Task: Select Convenience. Add to cart, from DollarGeneral for 3553 Washington Street, Alice, Texas 78332, Cell Number 361-396-6470, following items : Five Deep Breaths Relaxing Formula Shower Steamer Fizzie Eucalyptus and Tea Tree - 1, Dove Sensitive Skin Beauty Soap Bars Unscented - 1, Degree Advanced Advanced Antiperspirant Deodorant Cool Rush - 1, Colgate Plus Soft Full Head Toothbrushes Value Pack - 1
Action: Mouse moved to (488, 134)
Screenshot: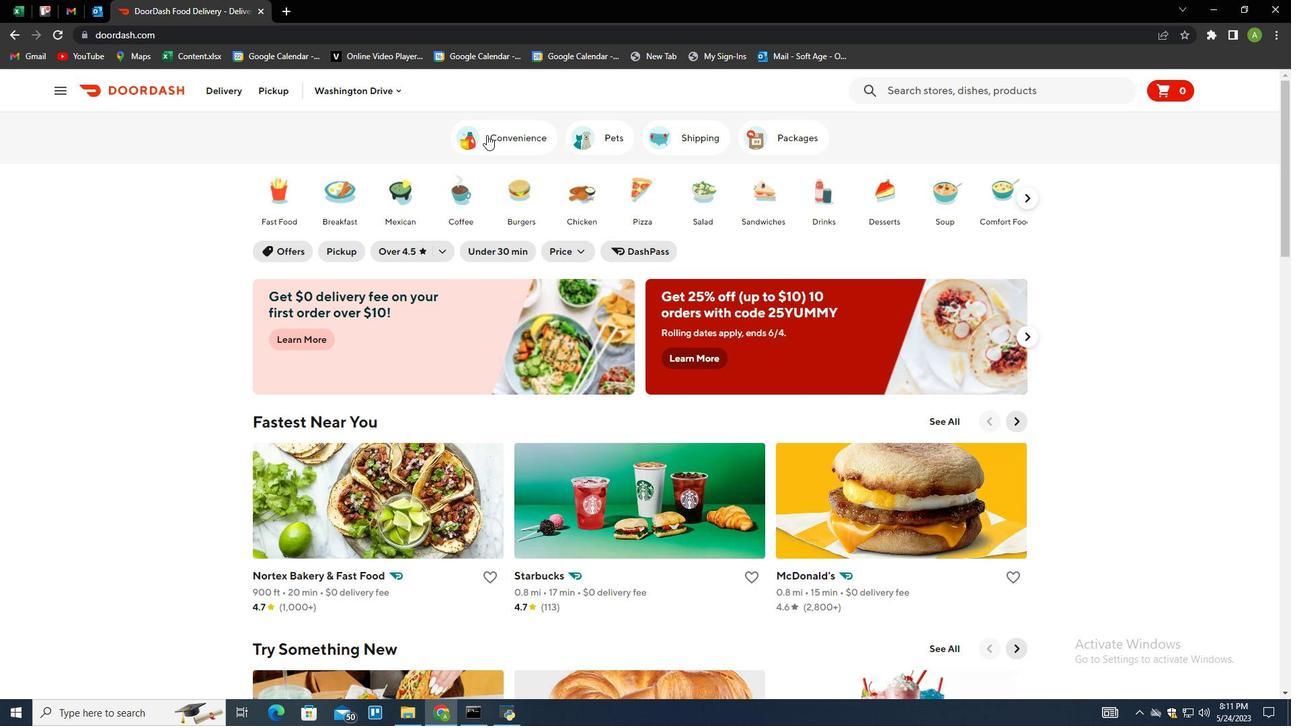 
Action: Mouse pressed left at (488, 134)
Screenshot: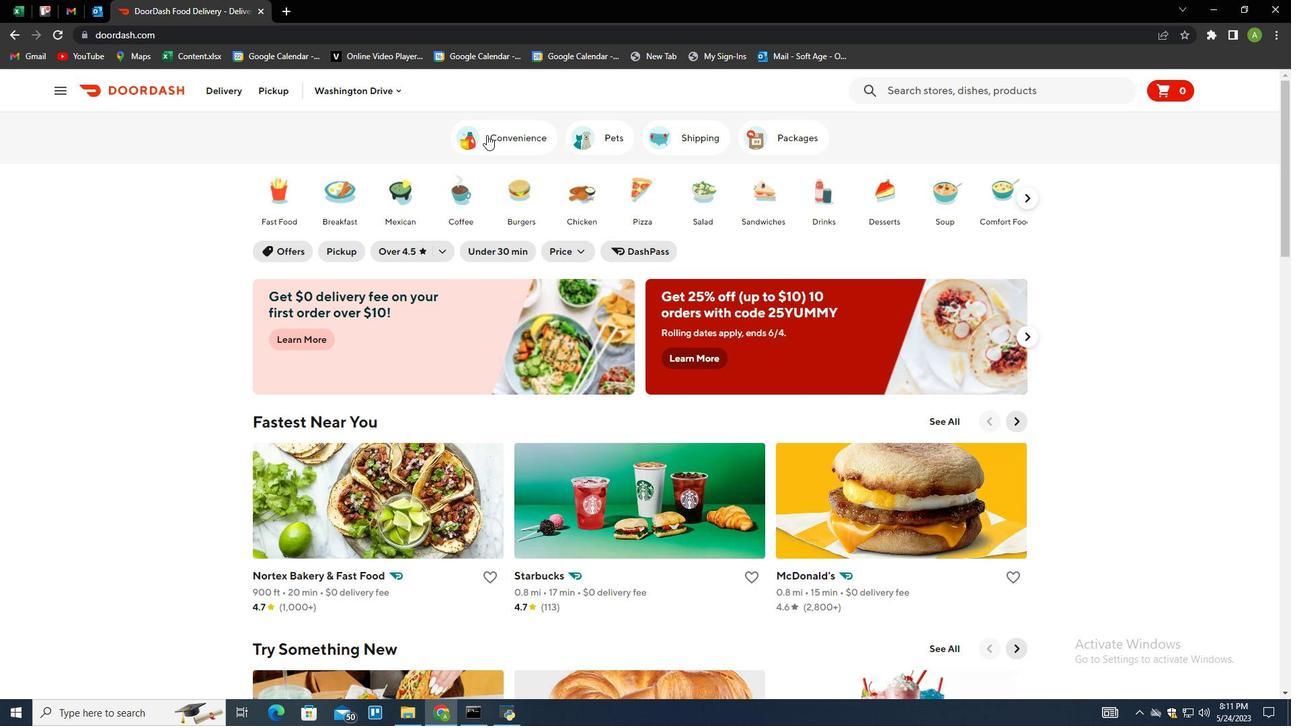 
Action: Mouse moved to (354, 421)
Screenshot: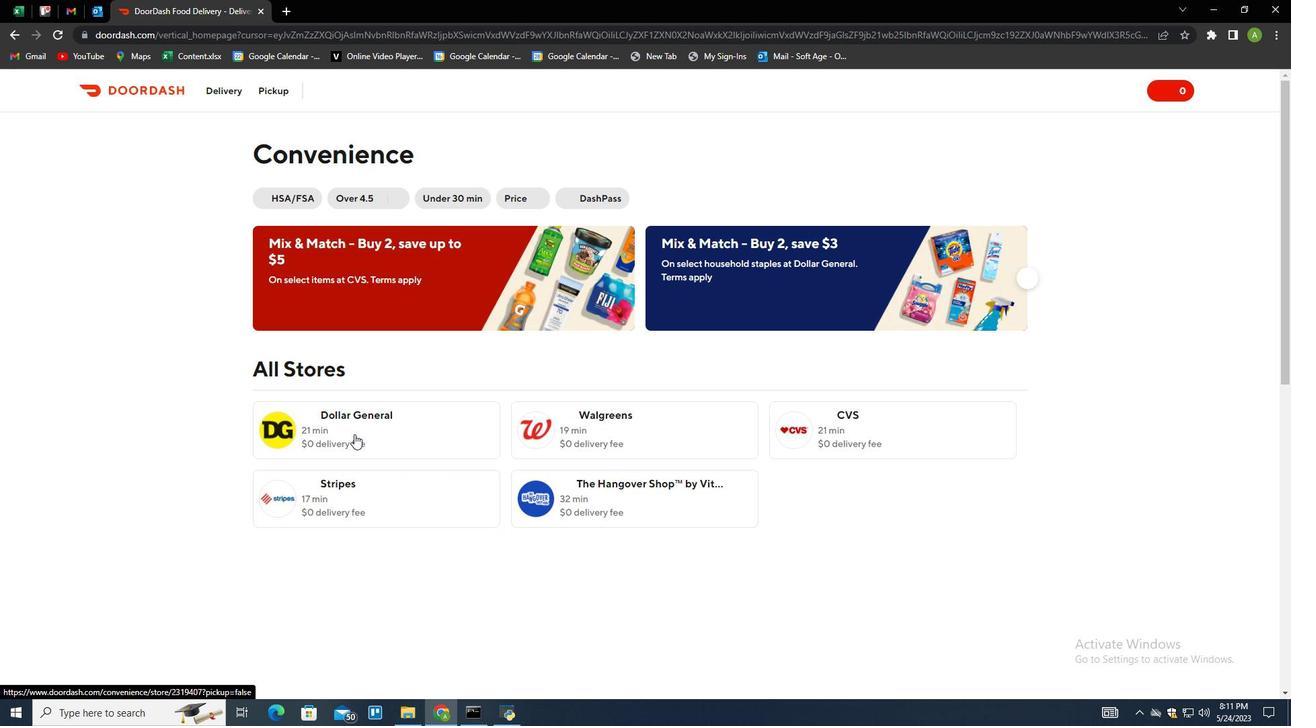 
Action: Mouse pressed left at (354, 421)
Screenshot: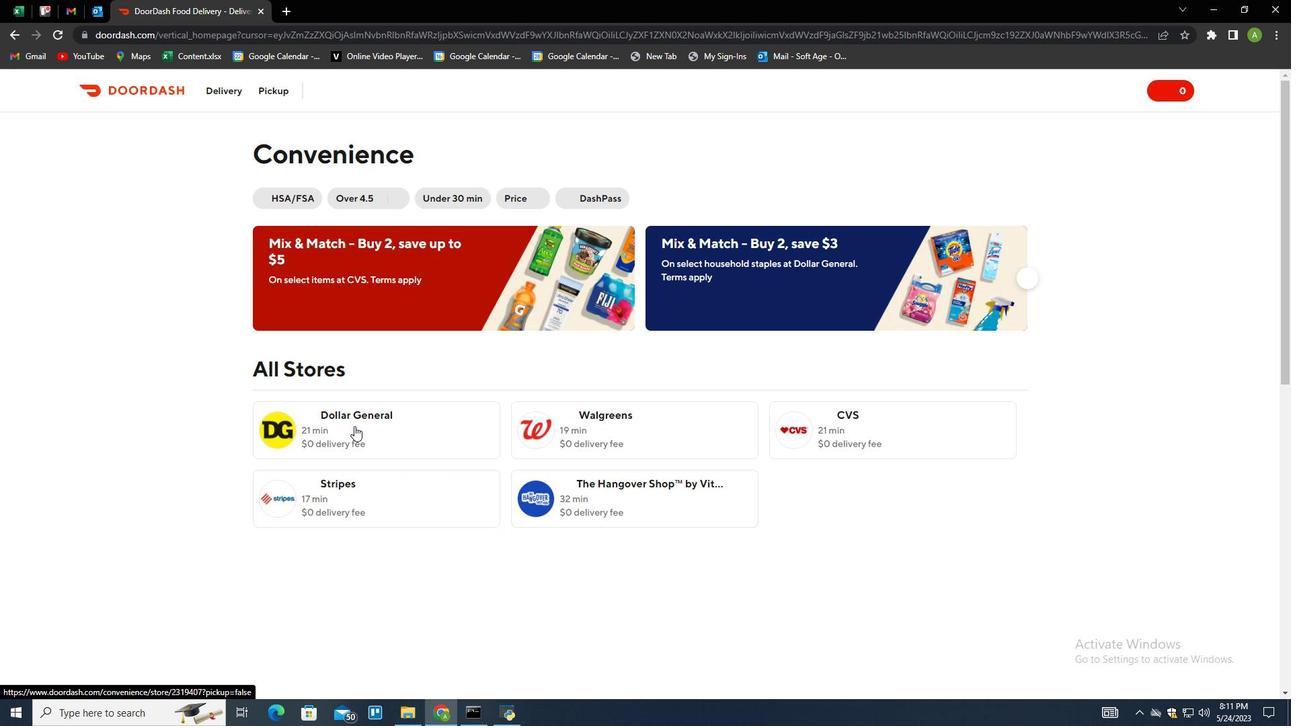 
Action: Mouse moved to (286, 87)
Screenshot: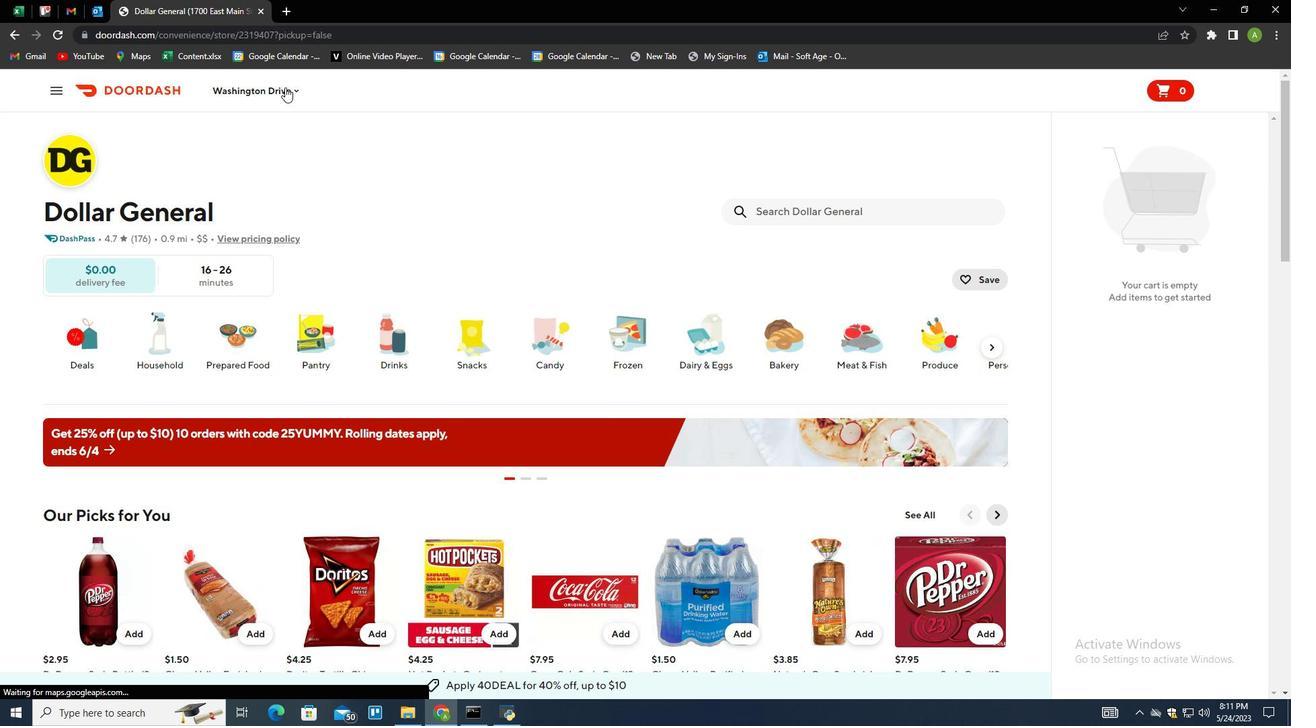 
Action: Mouse pressed left at (286, 87)
Screenshot: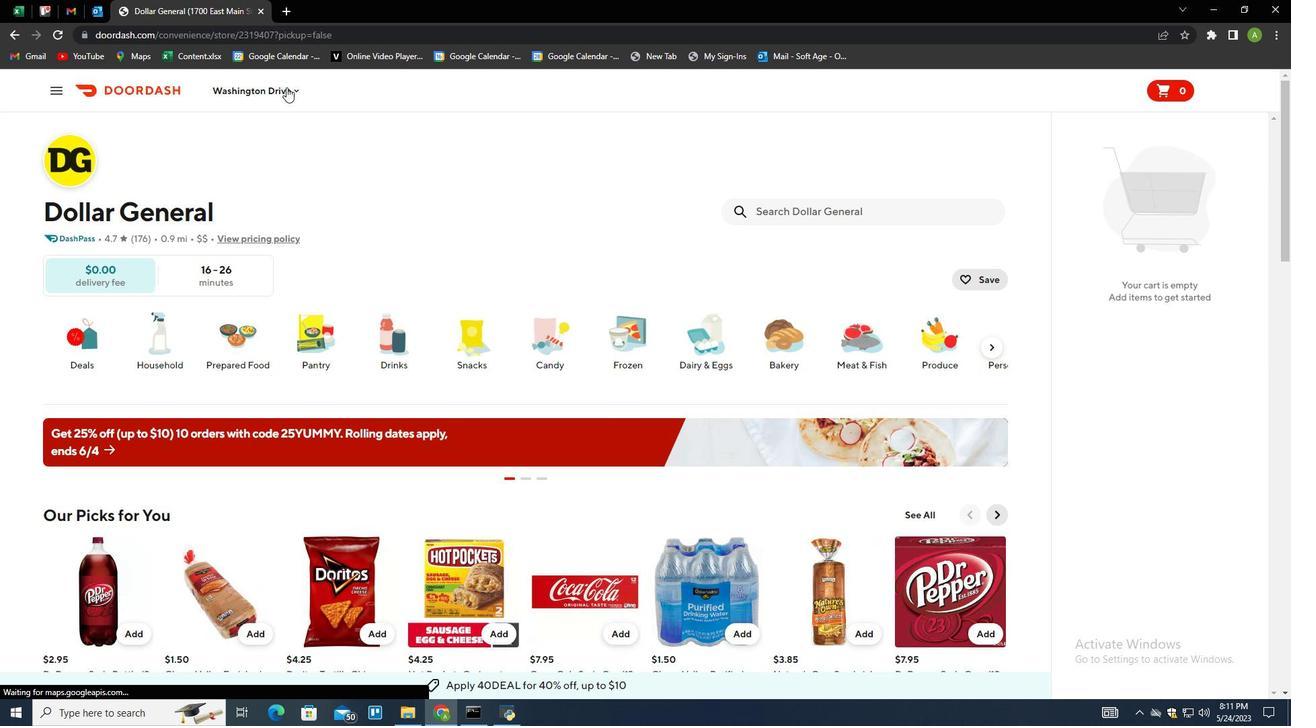 
Action: Mouse moved to (296, 145)
Screenshot: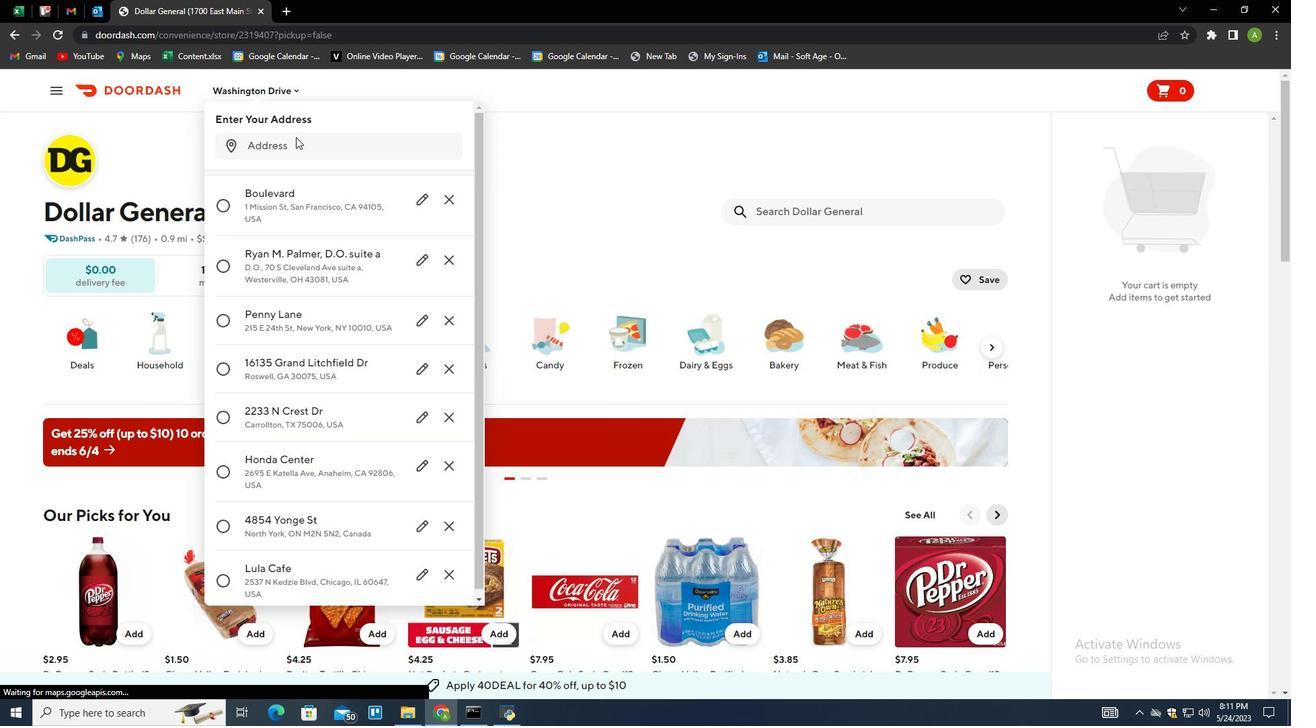 
Action: Mouse pressed left at (296, 145)
Screenshot: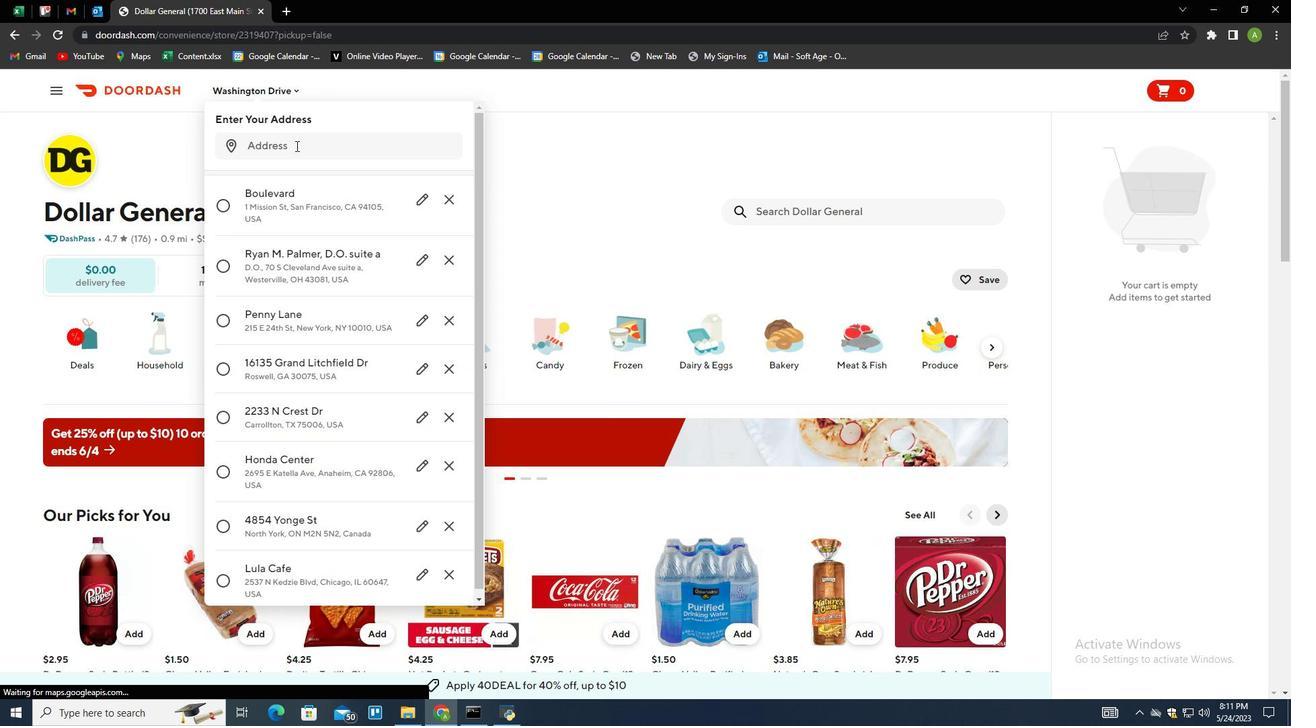 
Action: Key pressed 3553<Key.space>washington<Key.space>street,alice,<Key.space>texas<Key.space>78332<Key.enter>
Screenshot: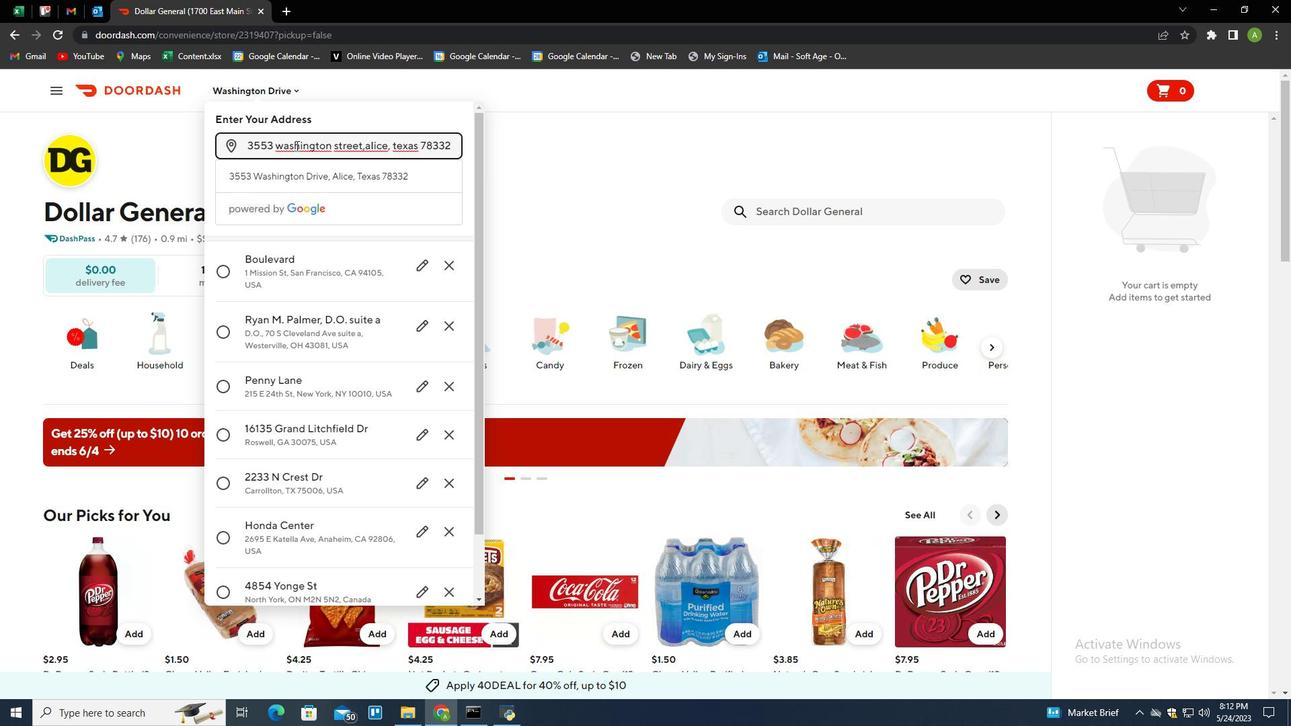 
Action: Mouse moved to (398, 558)
Screenshot: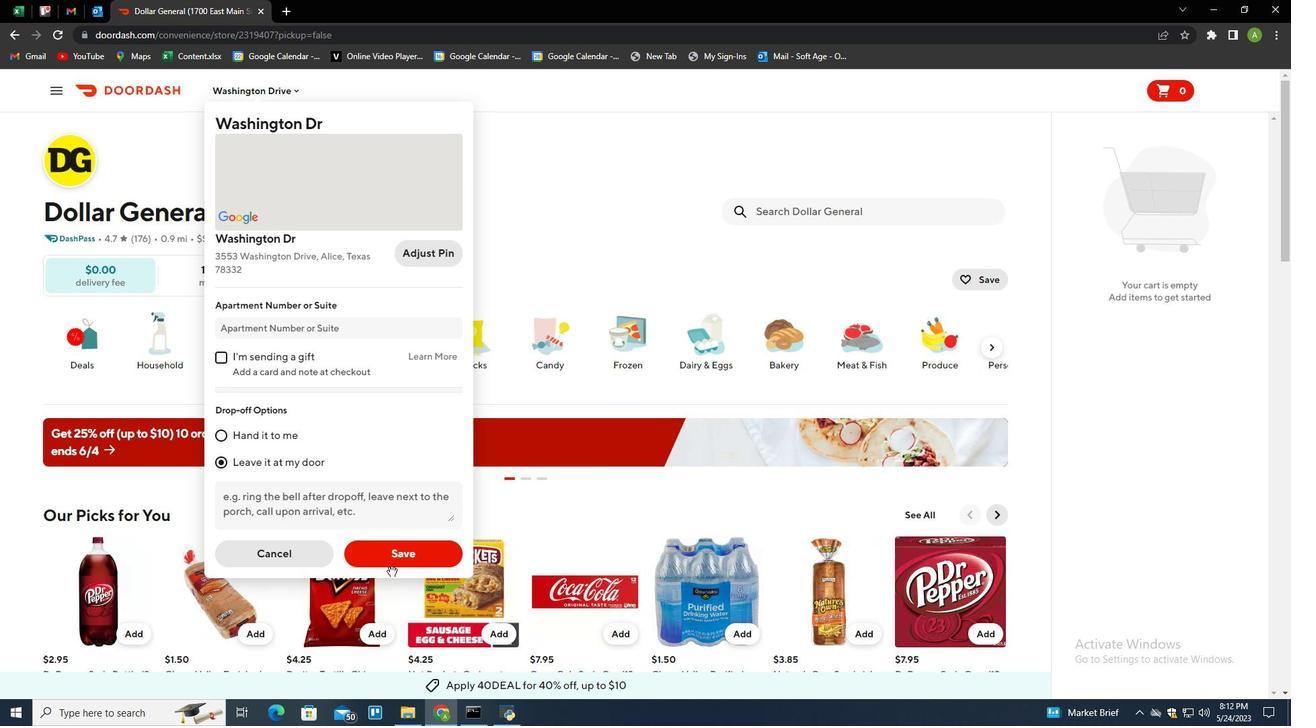
Action: Mouse pressed left at (398, 558)
Screenshot: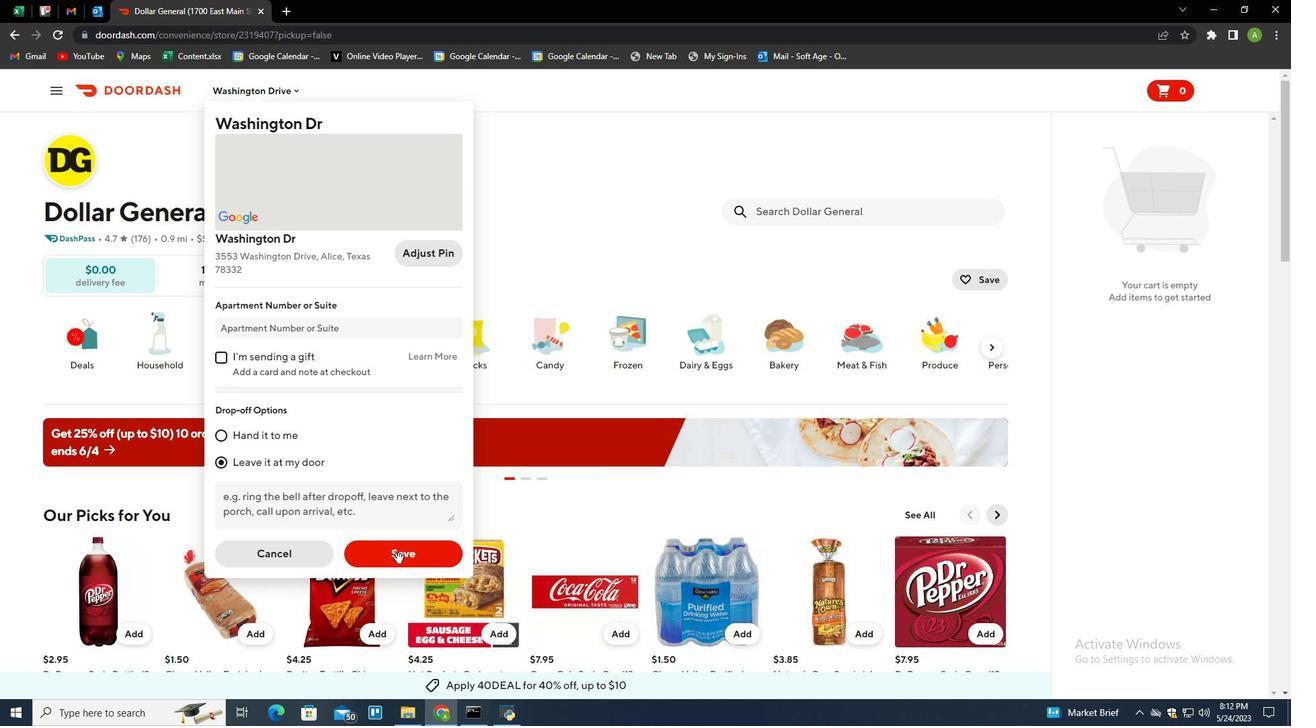 
Action: Mouse moved to (804, 206)
Screenshot: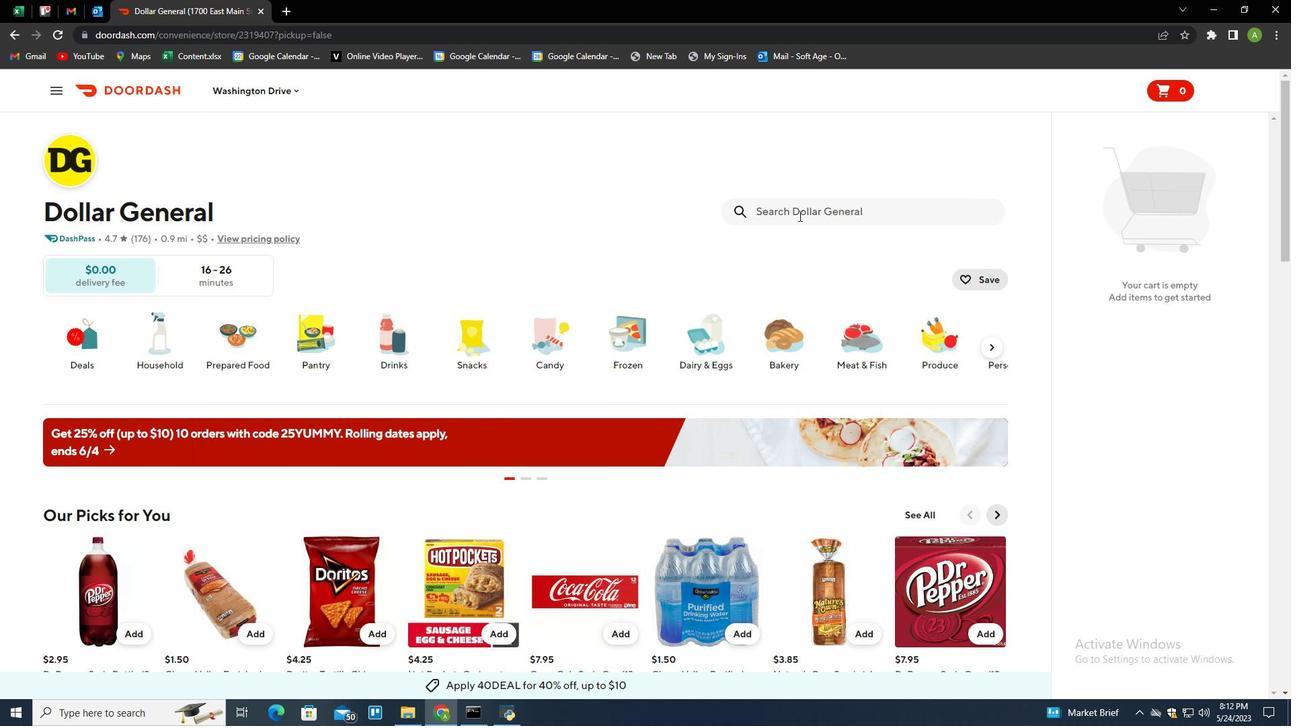 
Action: Mouse pressed left at (804, 206)
Screenshot: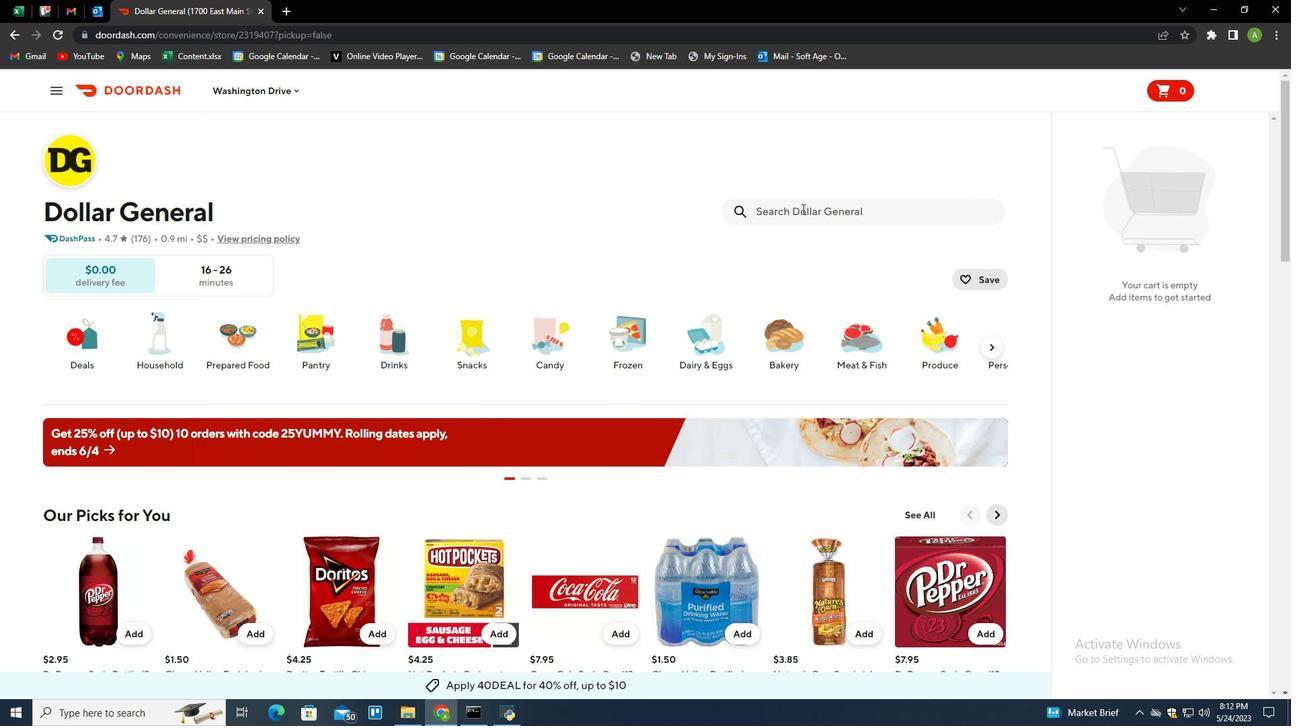 
Action: Mouse moved to (736, 236)
Screenshot: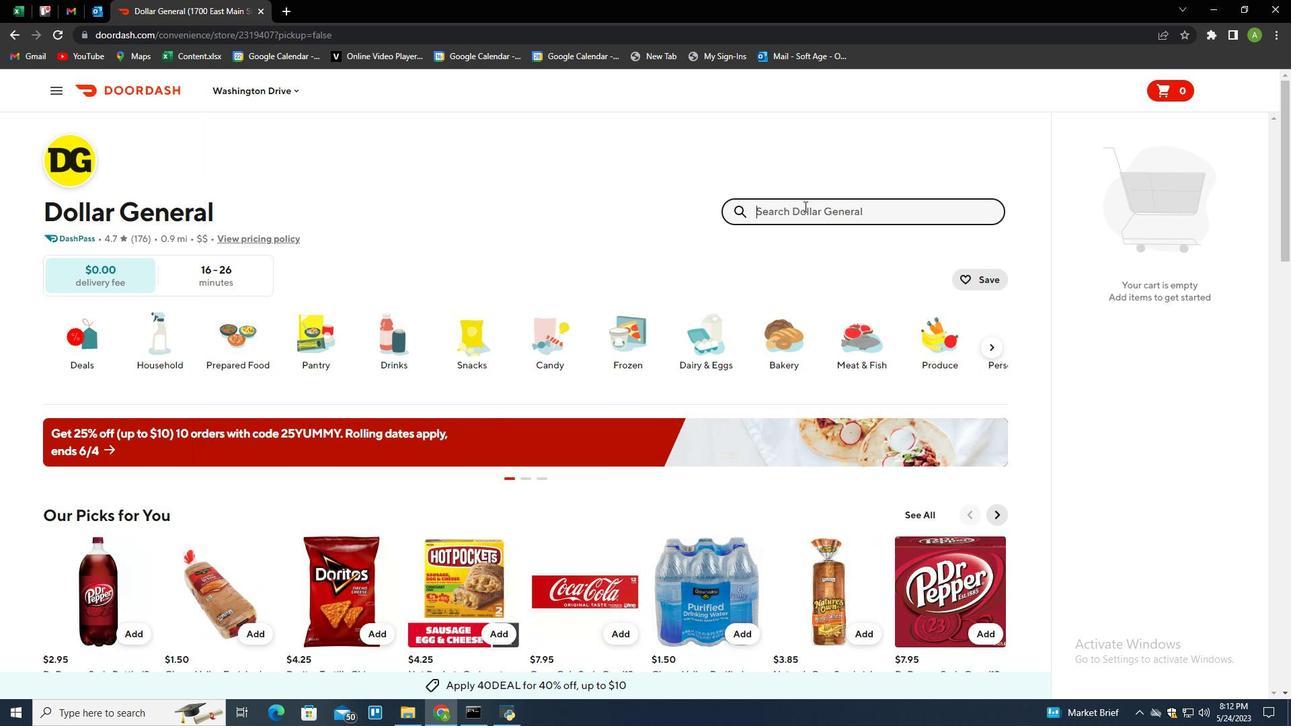 
Action: Key pressed five<Key.space>deep<Key.space>breaths<Key.space>relaxing<Key.space>formula<Key.space>shower<Key.space>steamer<Key.space>fizzie<Key.space>eucalyptus<Key.space>and<Key.space>tea<Key.space>tree<Key.enter>
Screenshot: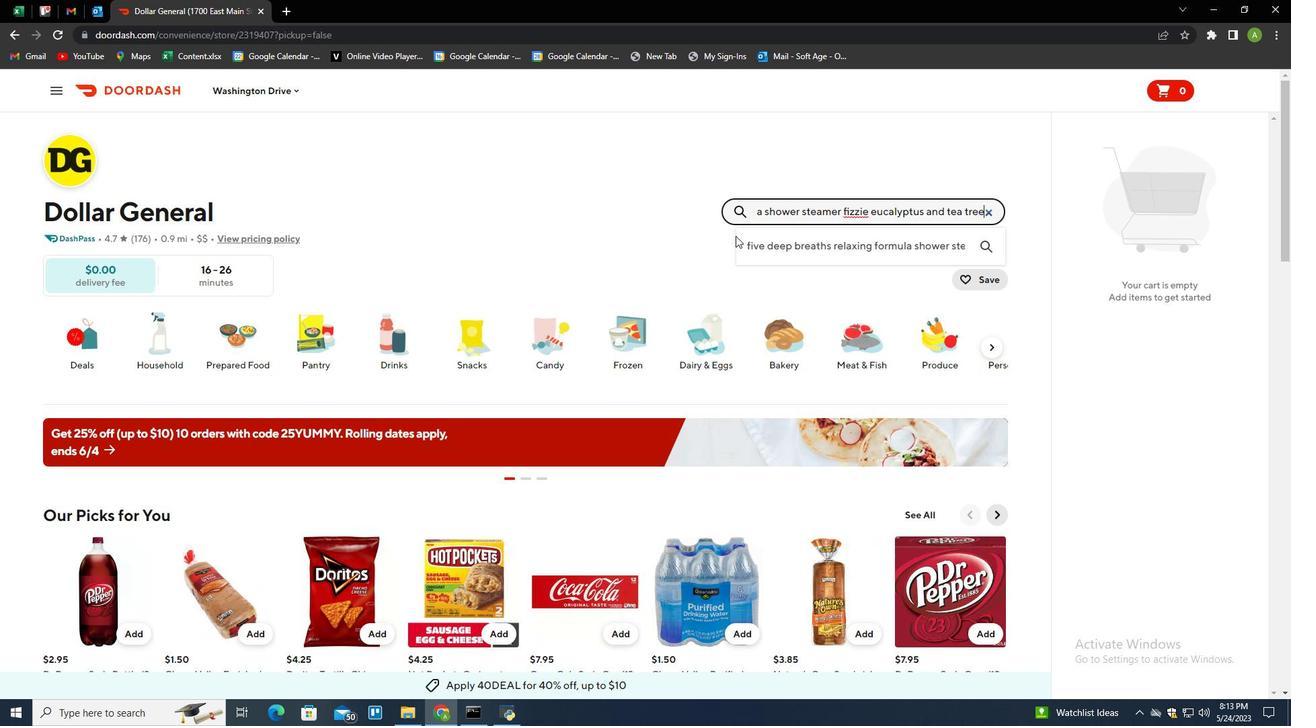 
Action: Mouse moved to (121, 365)
Screenshot: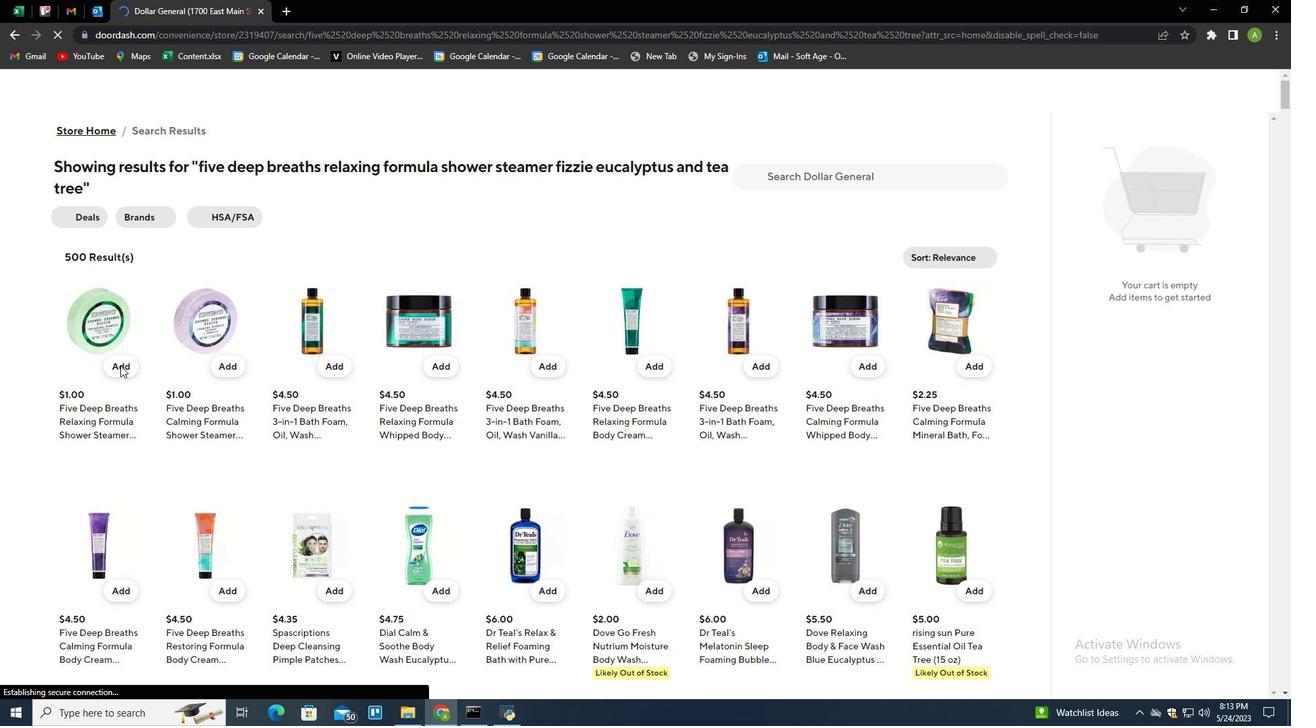 
Action: Mouse pressed left at (121, 365)
Screenshot: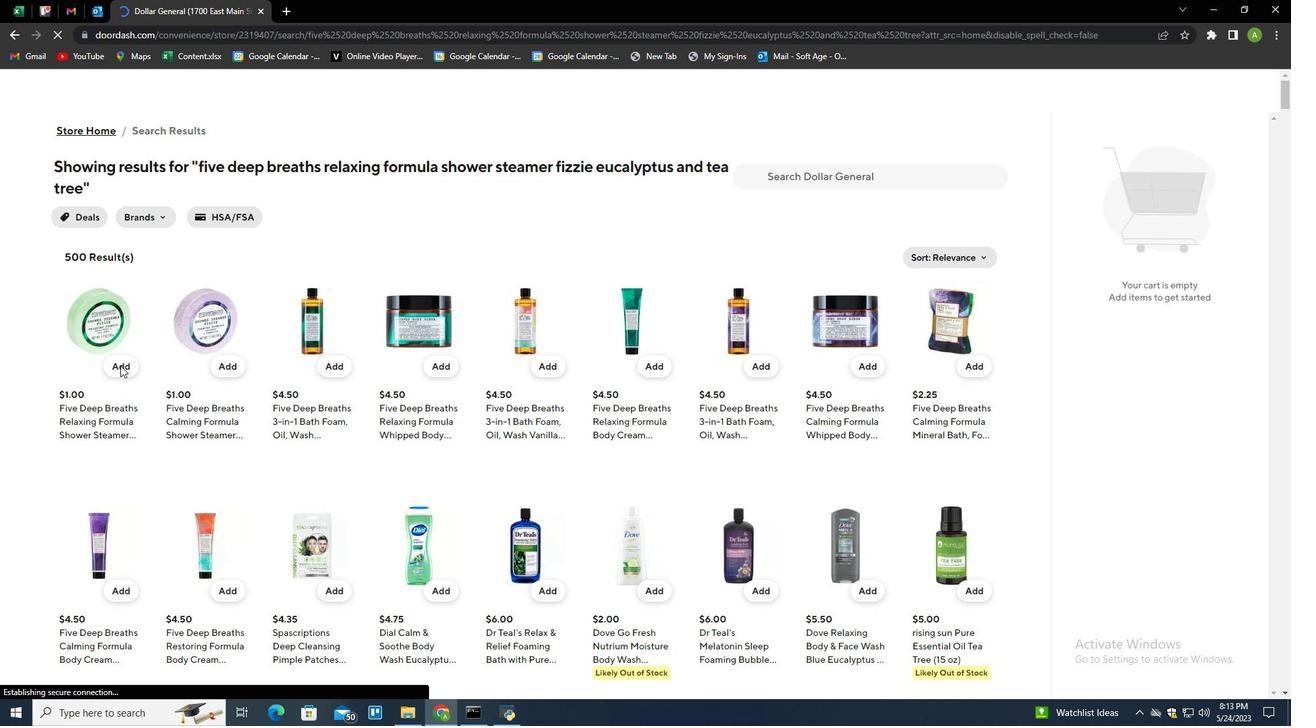 
Action: Mouse moved to (795, 163)
Screenshot: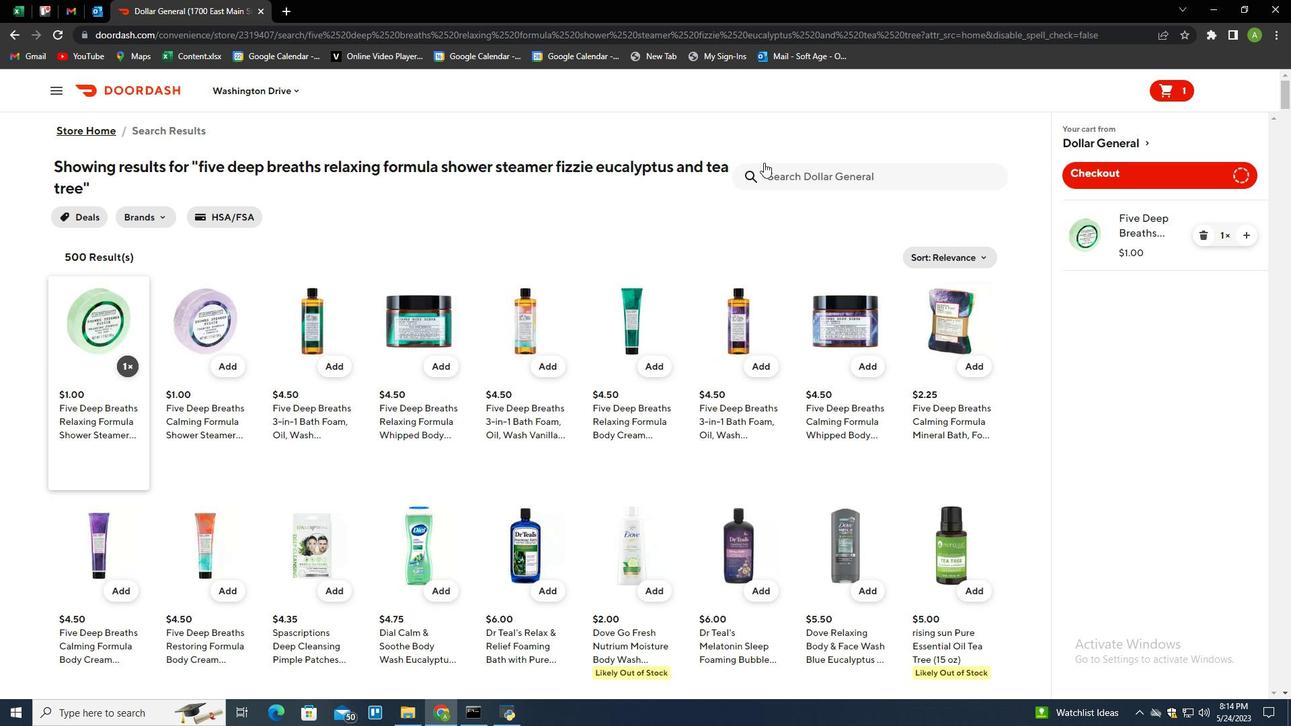 
Action: Mouse pressed left at (795, 163)
Screenshot: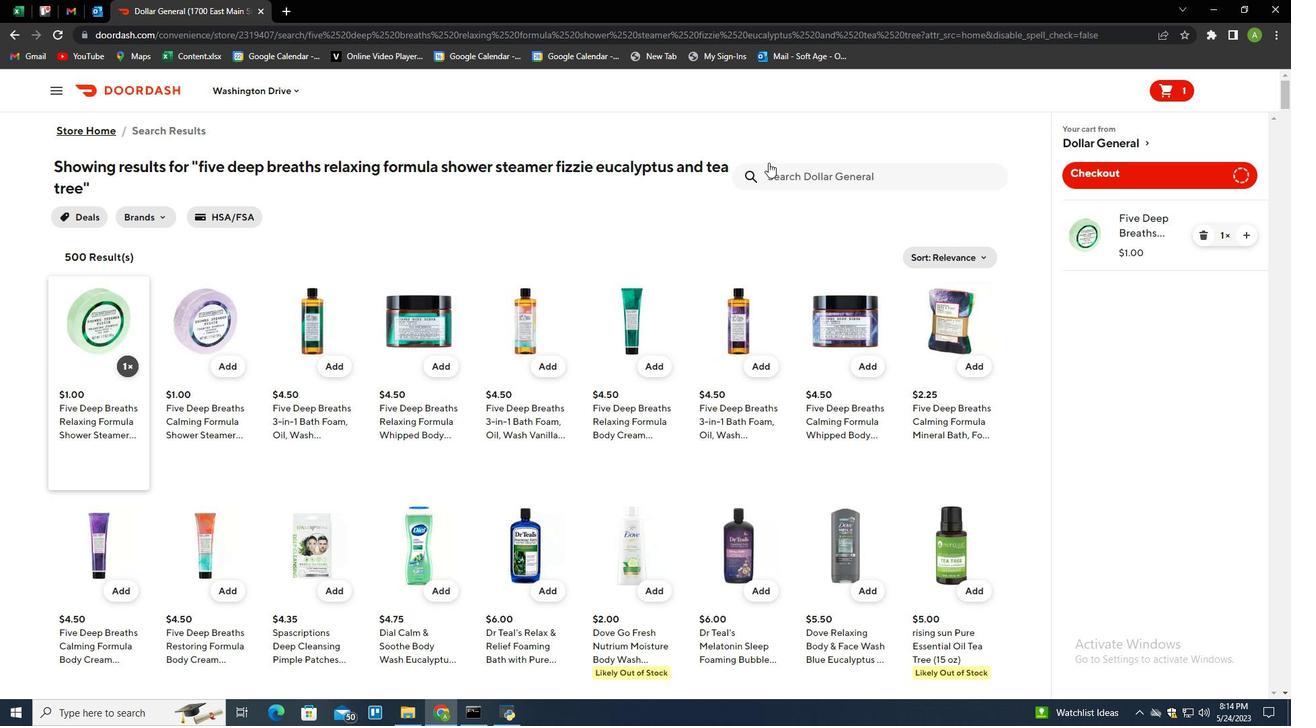 
Action: Mouse moved to (630, 222)
Screenshot: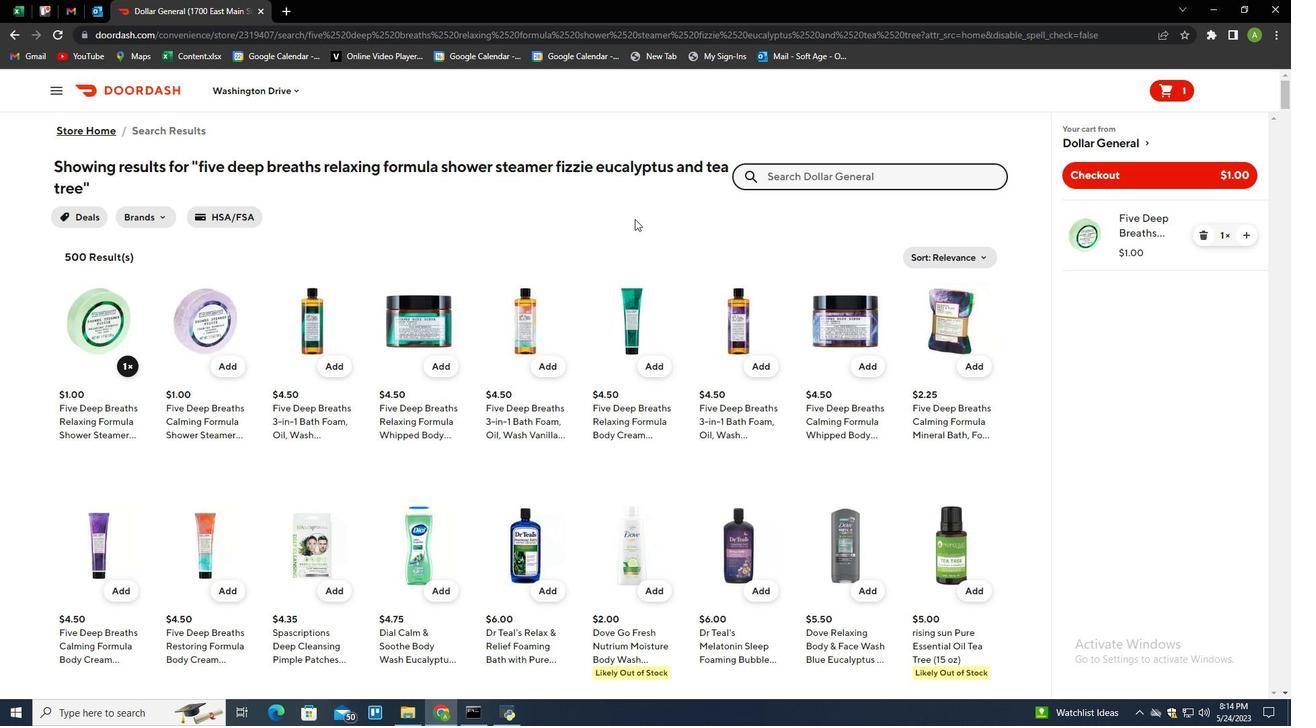 
Action: Key pressed dove<Key.space>sensitive<Key.space>skin<Key.space>br<Key.backspace>eauty<Key.space>soap<Key.space>bars<Key.space>unscented<Key.enter>
Screenshot: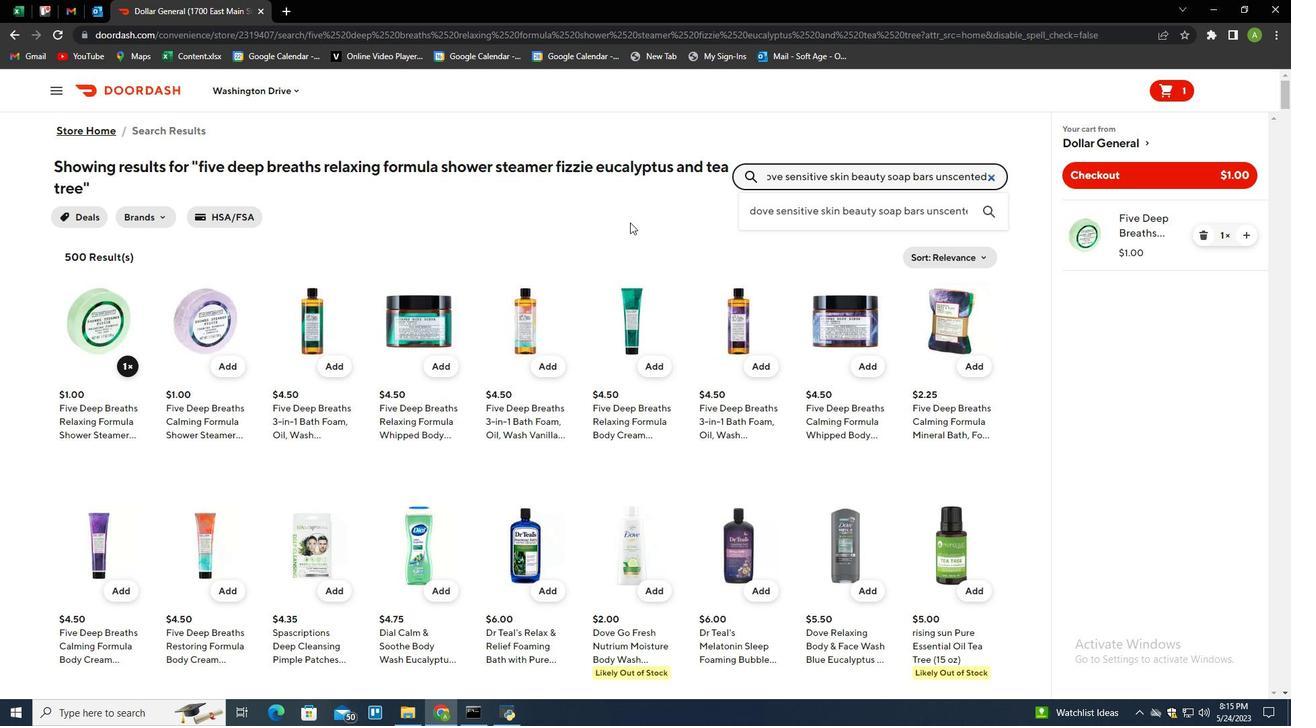 
Action: Mouse moved to (119, 352)
Screenshot: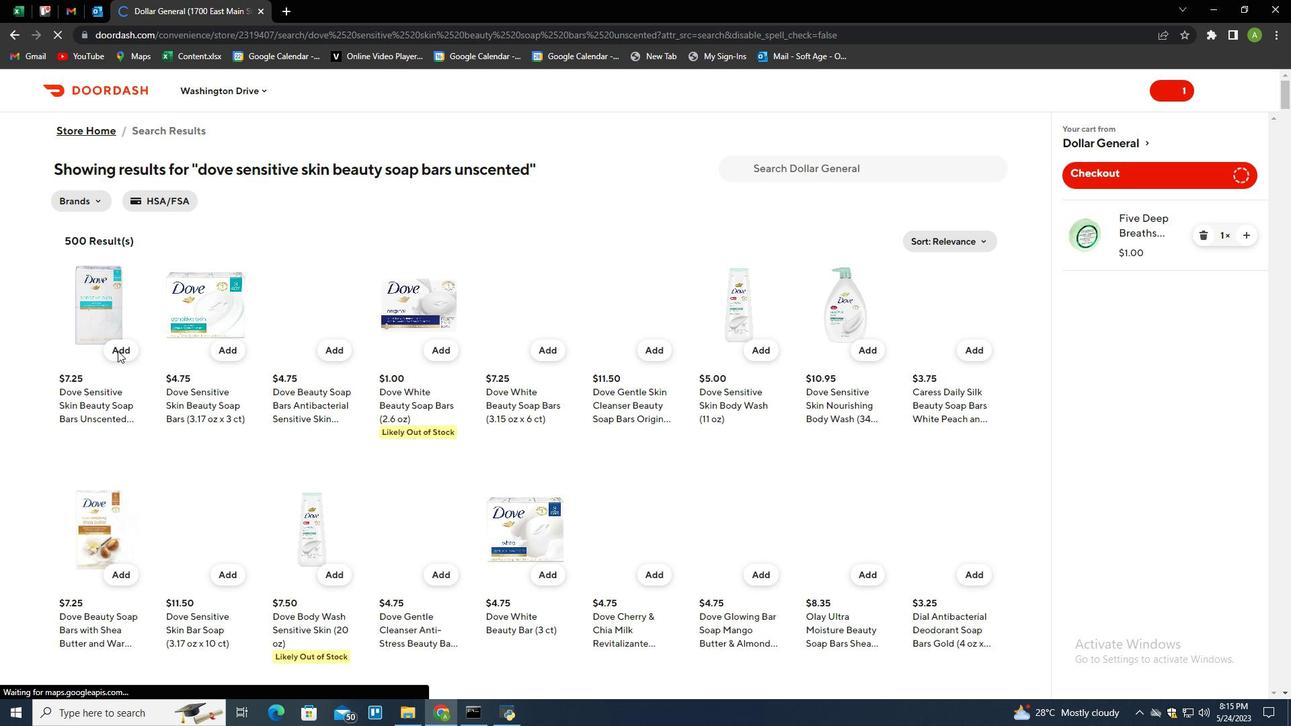 
Action: Mouse pressed left at (119, 352)
Screenshot: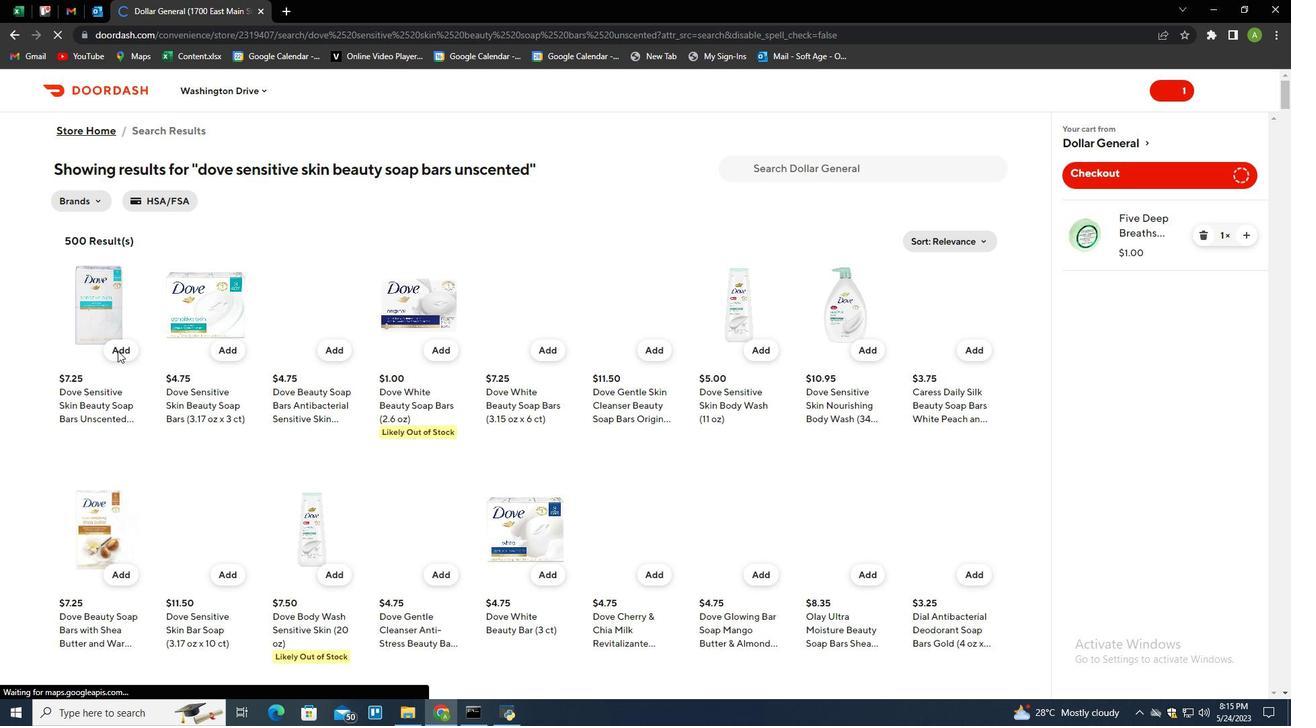 
Action: Mouse moved to (832, 148)
Screenshot: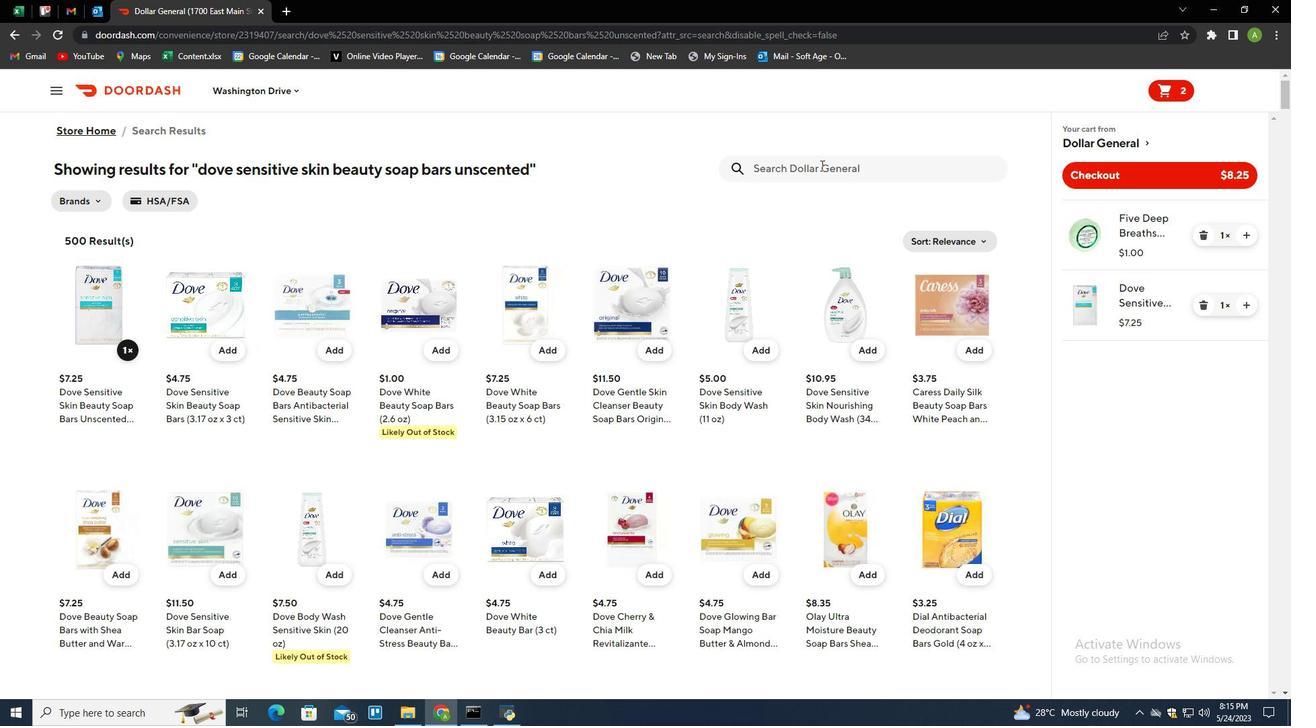 
Action: Mouse pressed left at (832, 148)
Screenshot: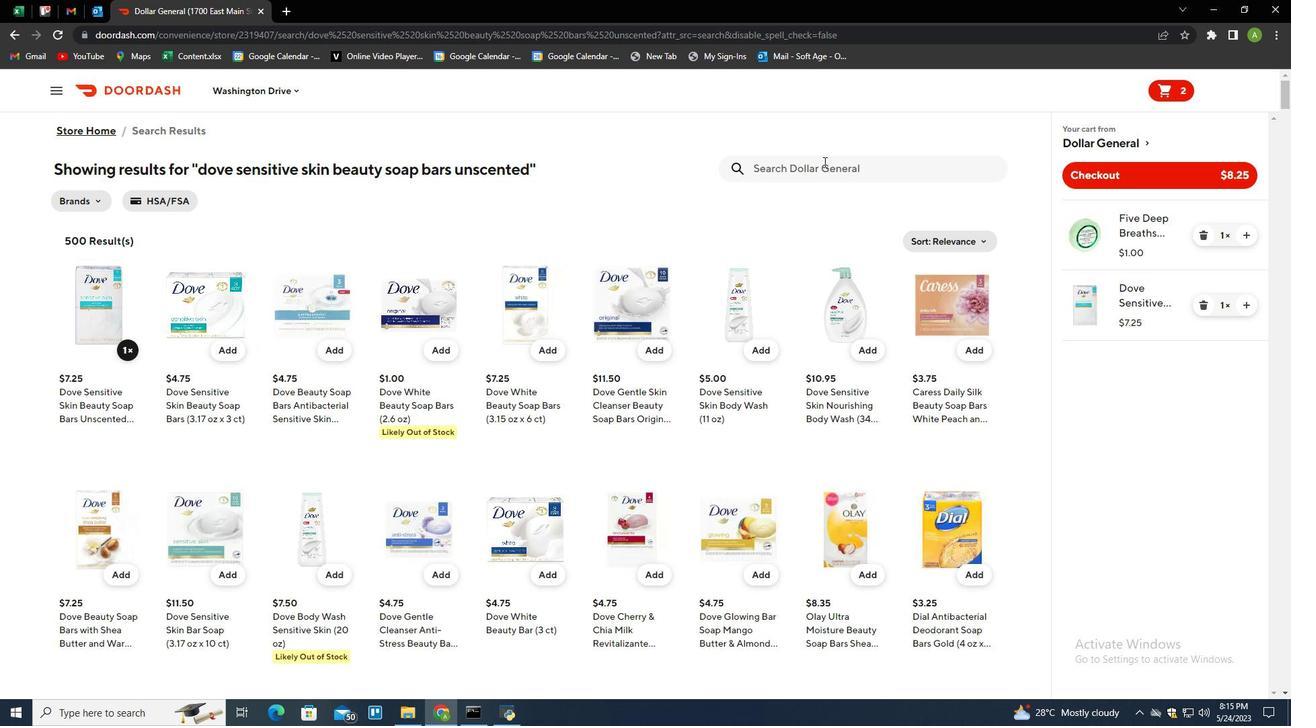 
Action: Mouse moved to (821, 164)
Screenshot: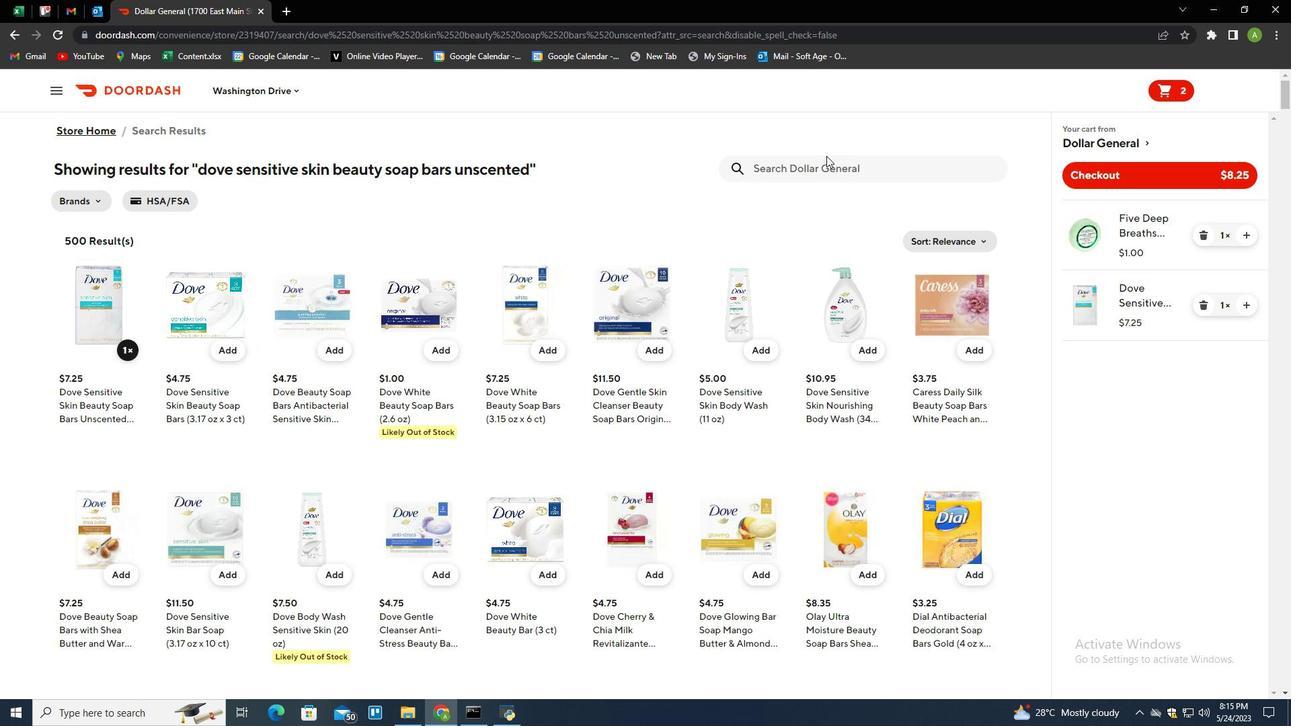 
Action: Mouse pressed left at (821, 164)
Screenshot: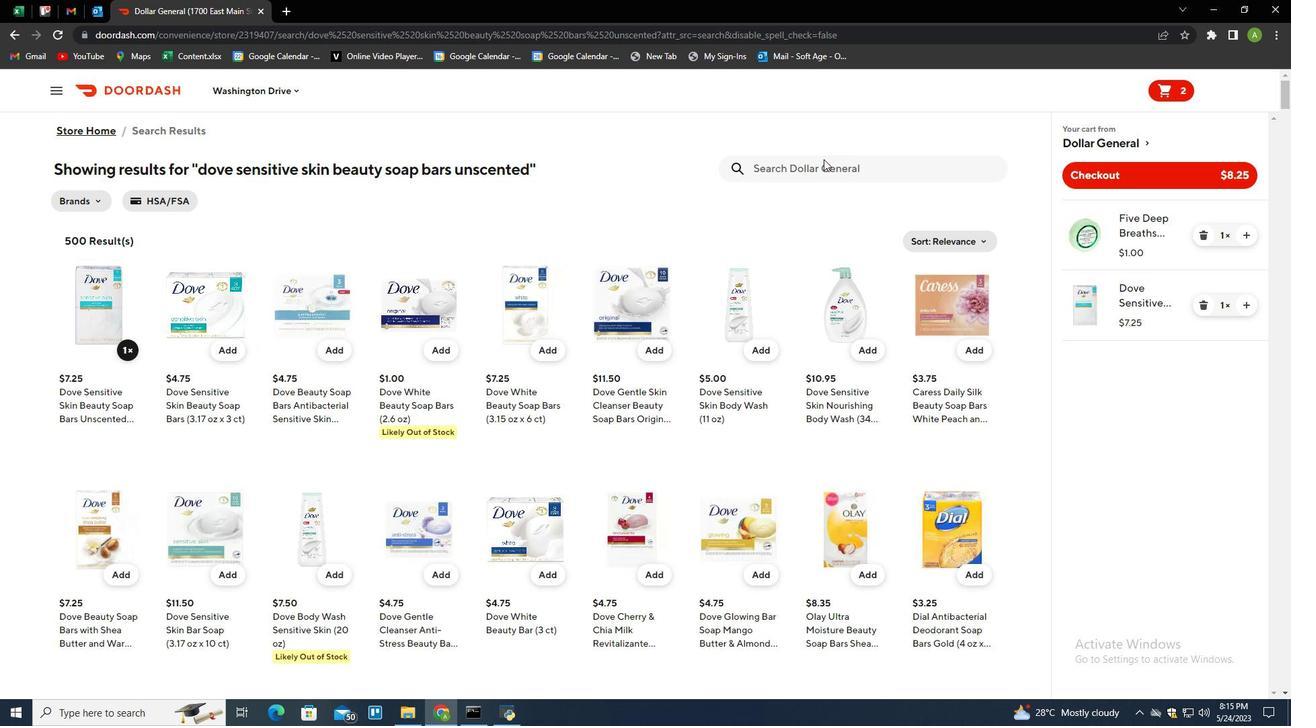 
Action: Mouse moved to (731, 201)
Screenshot: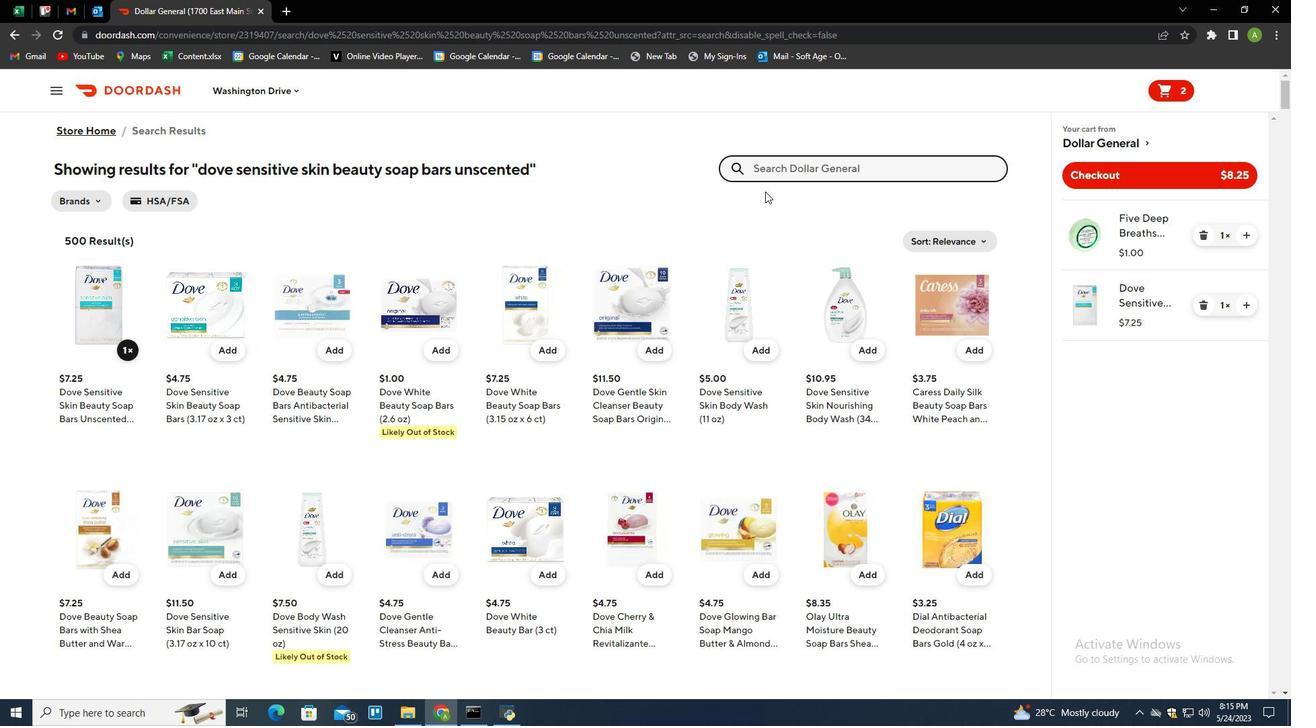 
Action: Key pressed degree<Key.space>advanced<Key.space>advanced<Key.space>antiperspers<Key.backspace><Key.backspace><Key.backspace>irant<Key.space>deodorant<Key.space>cool<Key.space>rush<Key.enter>
Screenshot: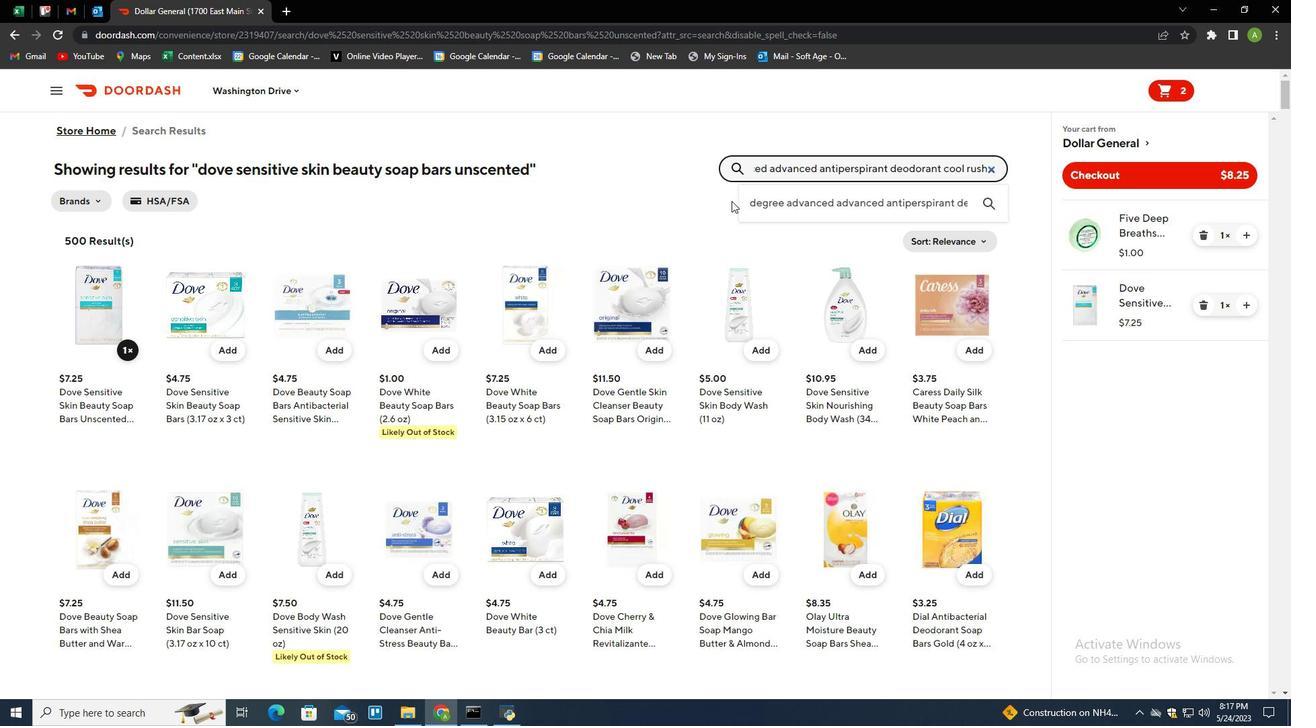 
Action: Mouse moved to (117, 349)
Screenshot: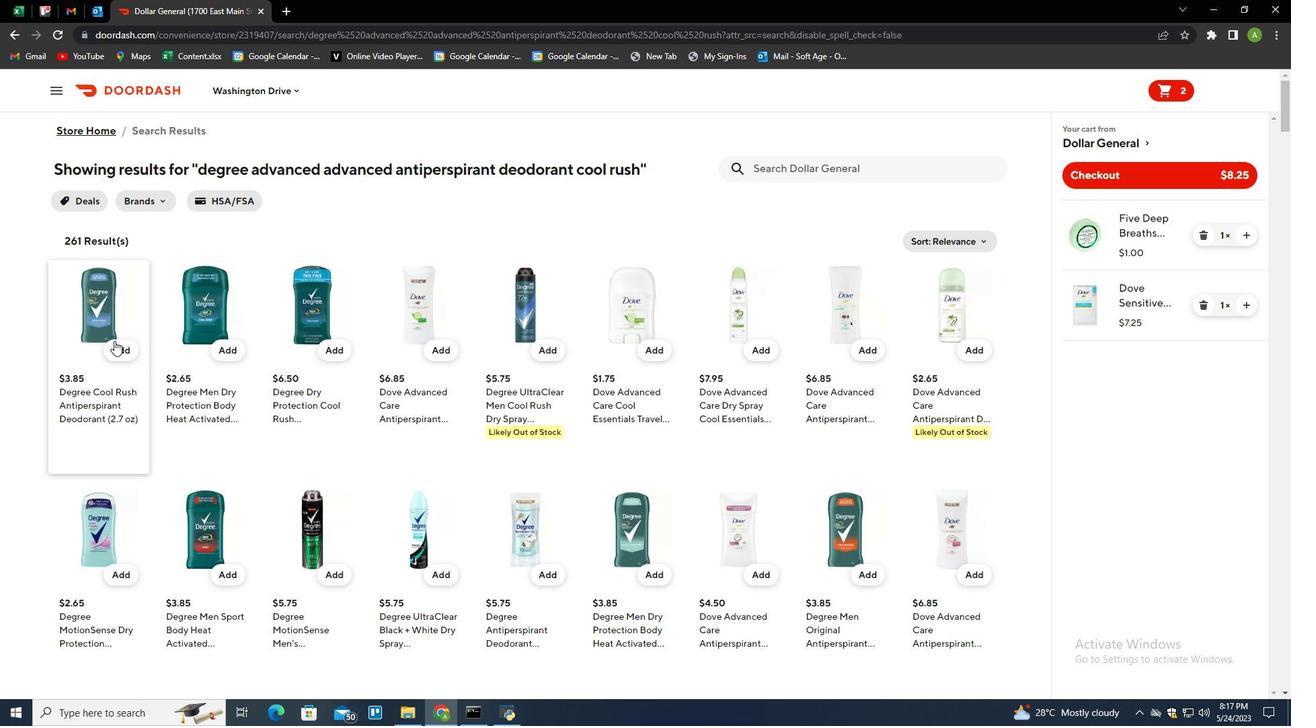 
Action: Mouse pressed left at (117, 349)
Screenshot: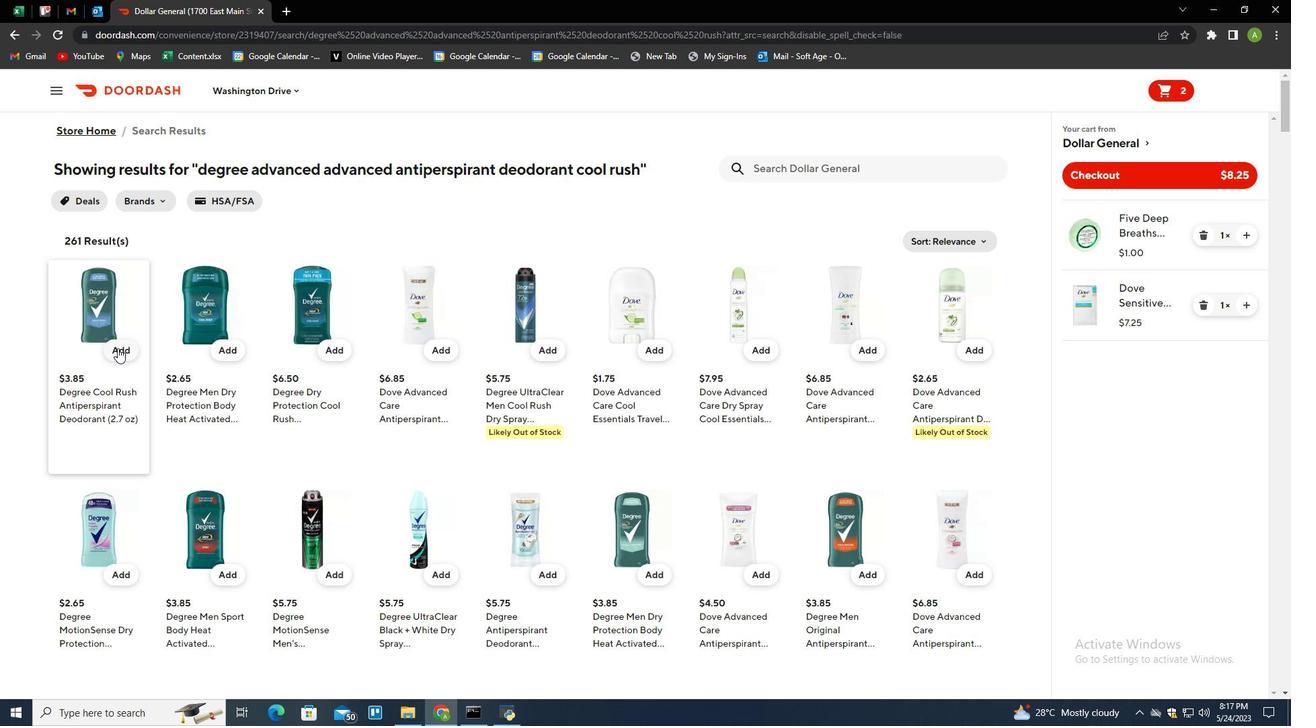 
Action: Mouse moved to (791, 174)
Screenshot: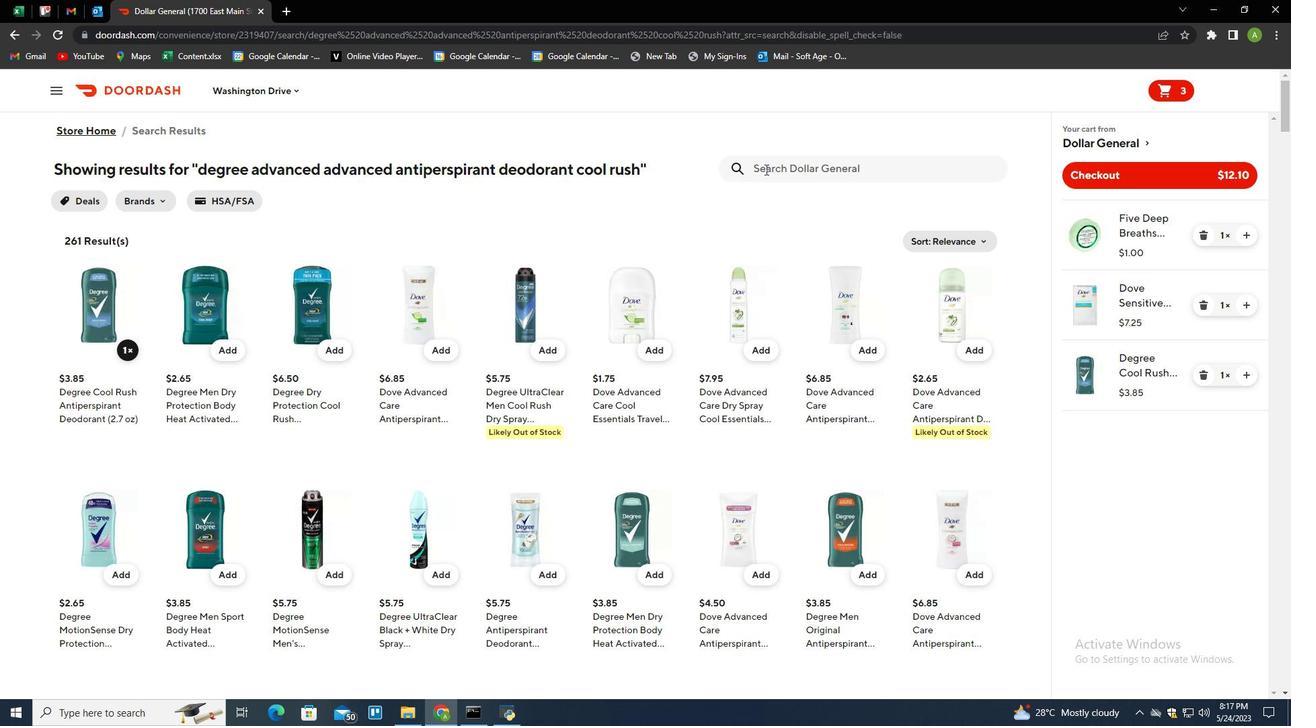 
Action: Mouse pressed left at (791, 174)
Screenshot: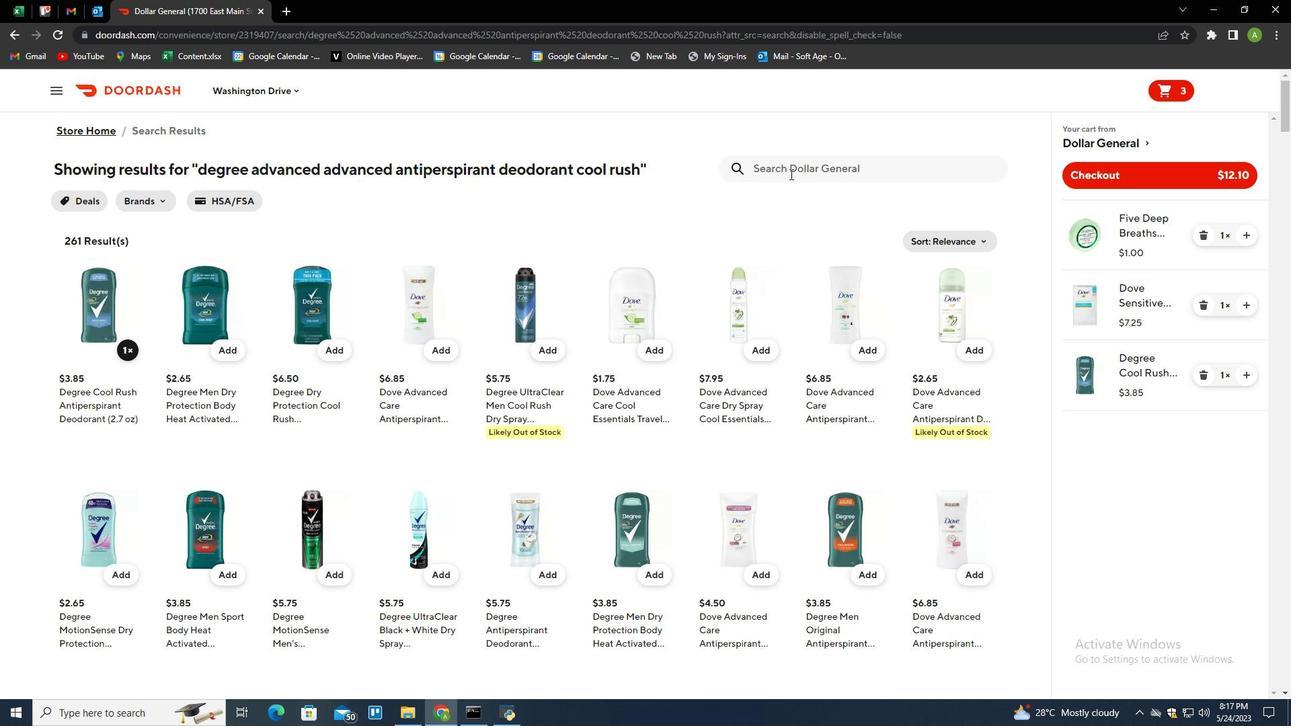 
Action: Key pressed colgate<Key.space>plus<Key.space>soft<Key.space>full<Key.space>head<Key.space>toothbrushes<Key.space>value<Key.space>pack<Key.enter>
Screenshot: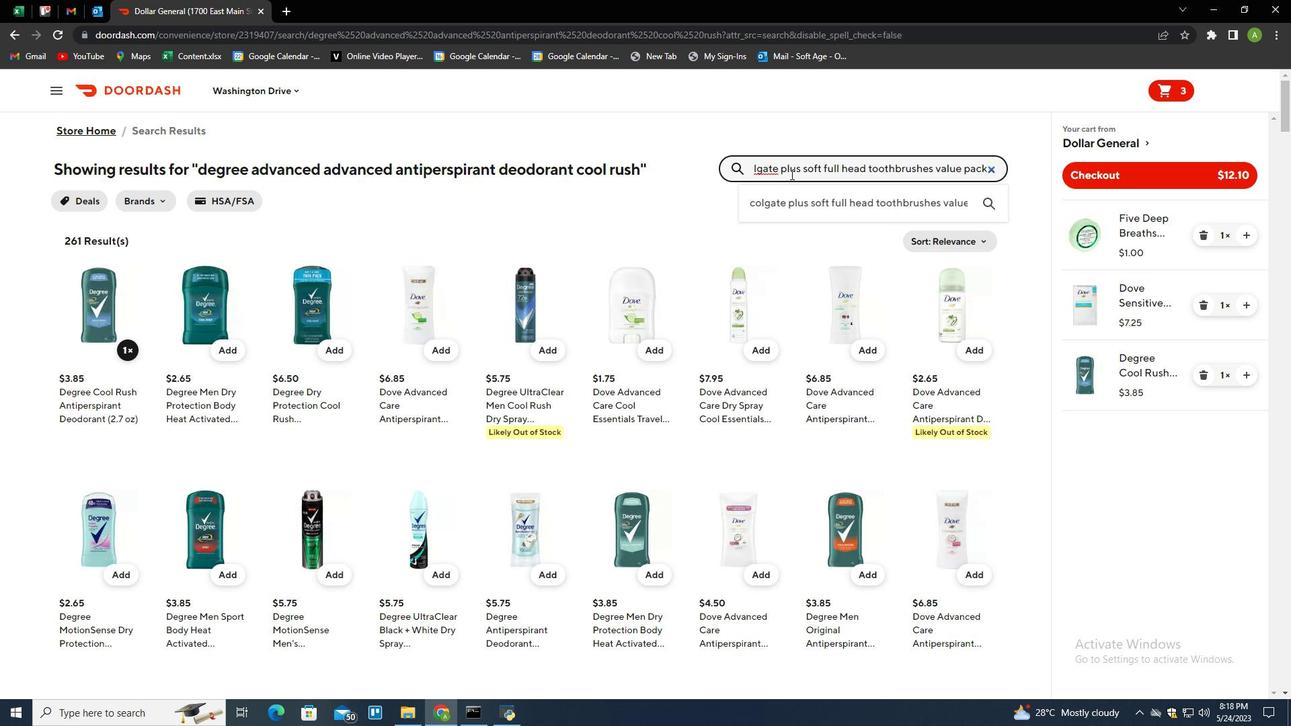 
Action: Mouse moved to (119, 346)
Screenshot: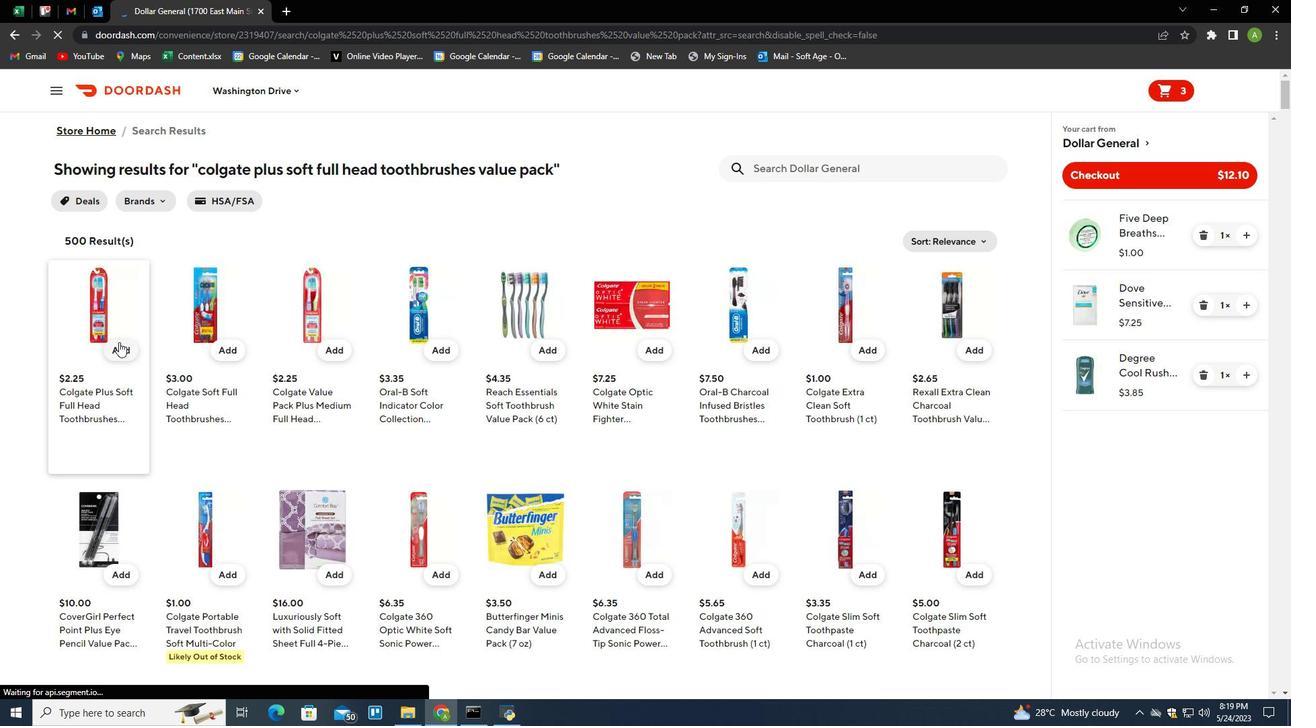 
Action: Mouse pressed left at (119, 346)
Screenshot: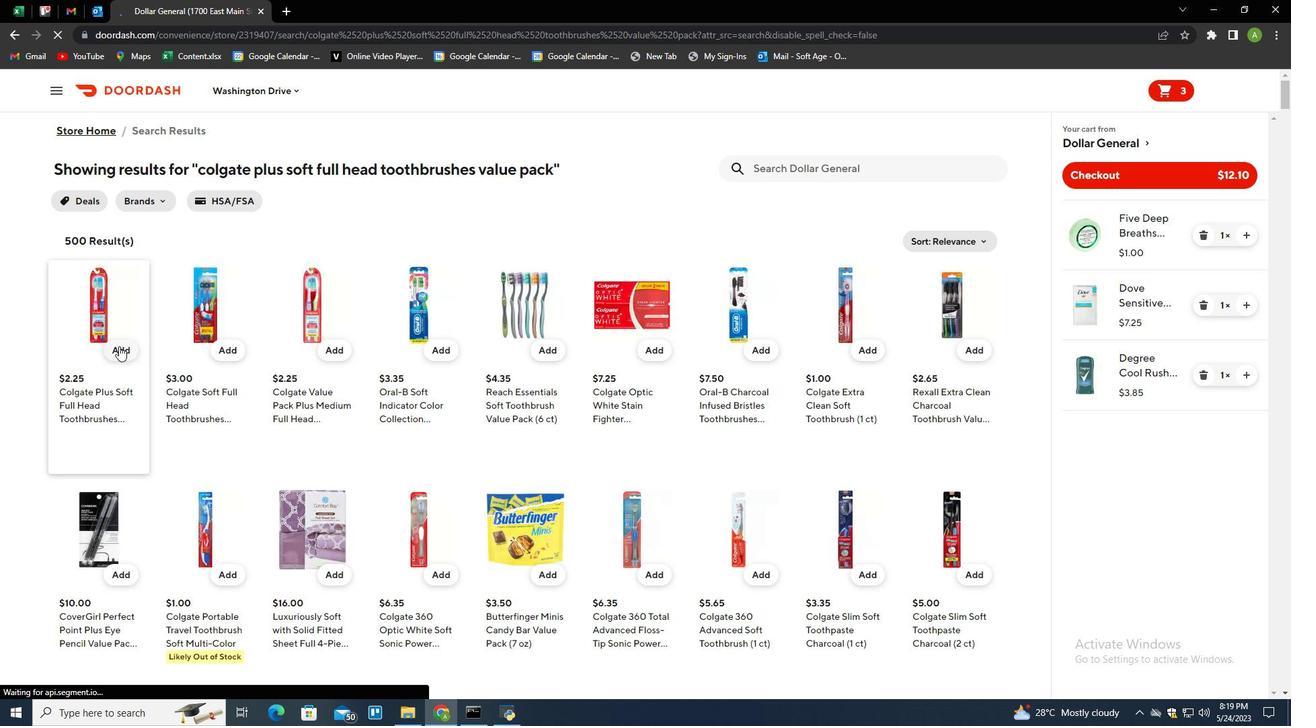 
Action: Mouse moved to (1116, 175)
Screenshot: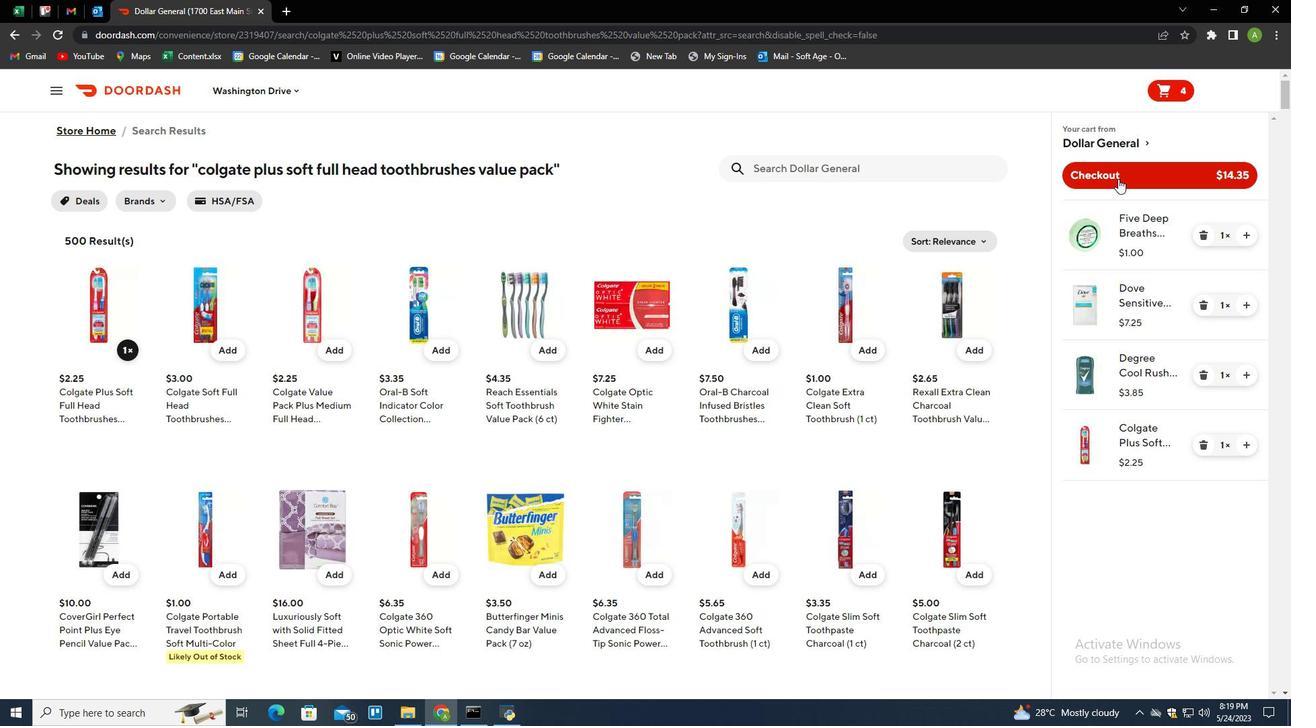 
Action: Mouse pressed left at (1116, 175)
Screenshot: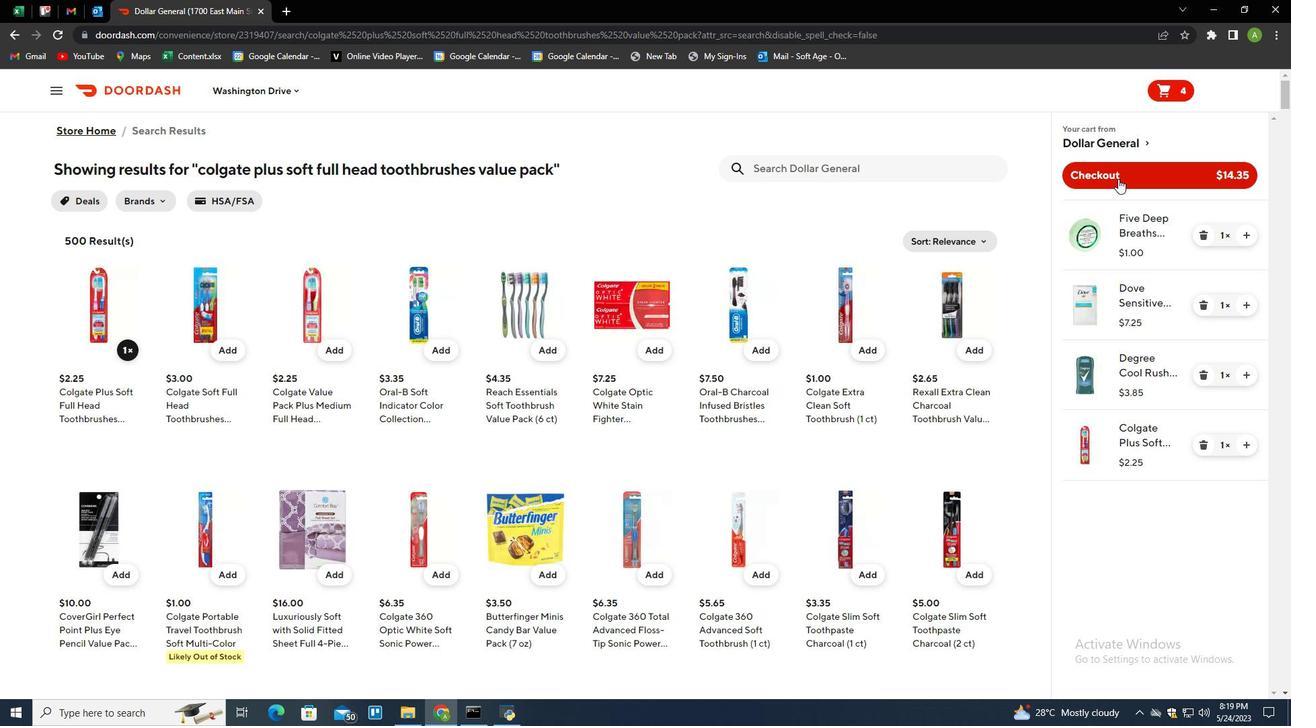 
Action: Mouse moved to (1109, 177)
Screenshot: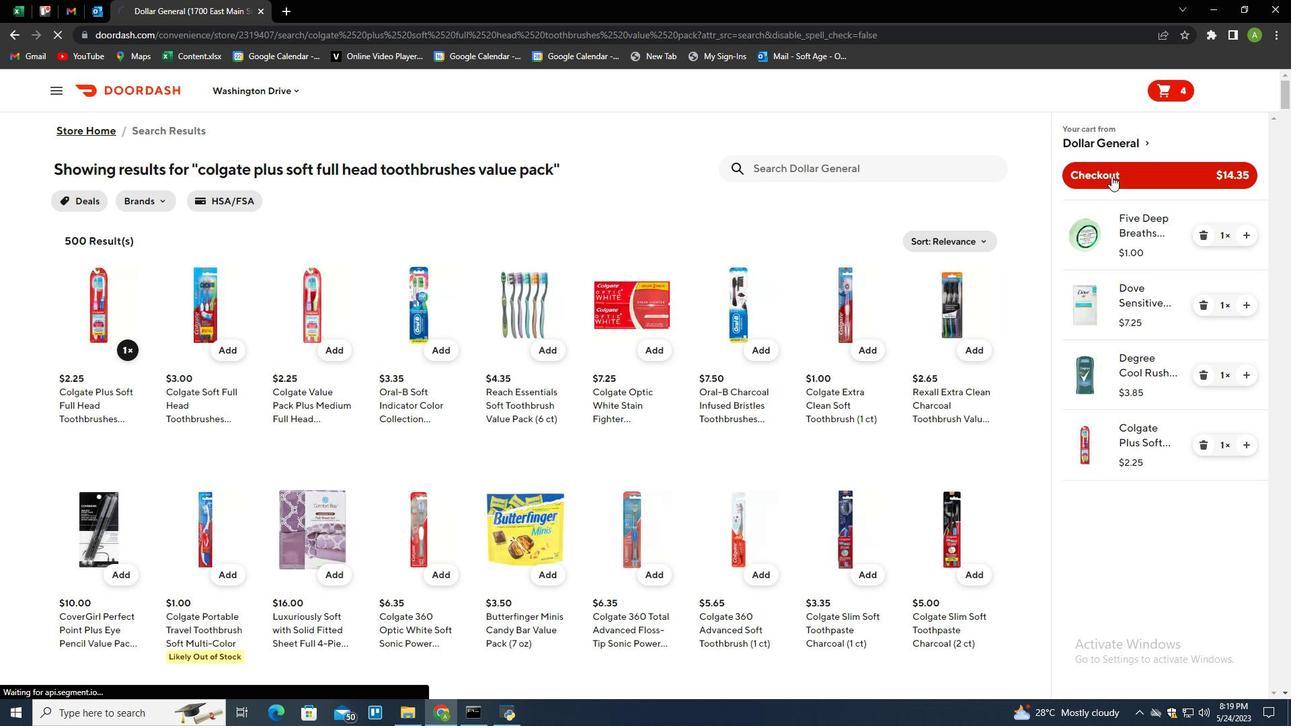 
